 Task: Open Card Employee Handbook Review in Board Knowledge Management Techniques to Workspace E-commerce Solutions and add a team member Softage.4@softage.net, a label Red, a checklist Skateboarding, an attachment from your google drive, a color Red and finally, add a card description 'Plan and execute company team-building retreat with a focus on personal growth' and a comment 'This task requires us to be detail-oriented and meticulous, ensuring that we do not overlook anything important.'. Add a start date 'Jan 04, 1900' with a due date 'Jan 11, 1900'
Action: Key pressed <Key.shift>SOFTAGE.4<Key.shift>@SOFTAGE.NET<Key.enter>
Screenshot: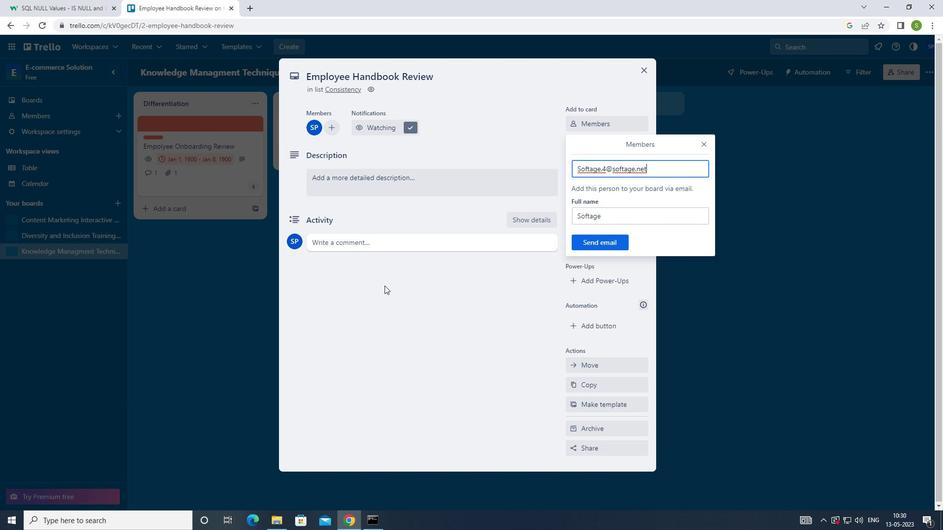 
Action: Mouse moved to (706, 146)
Screenshot: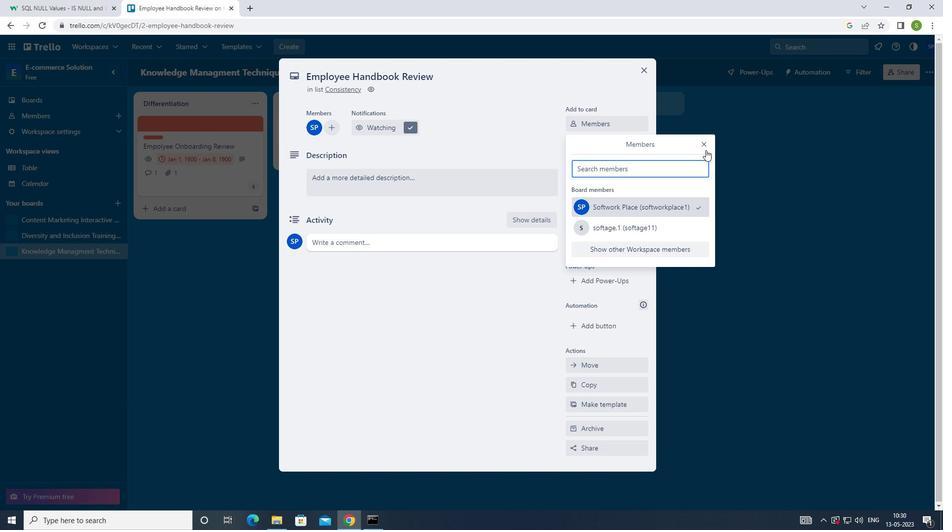 
Action: Mouse pressed left at (706, 146)
Screenshot: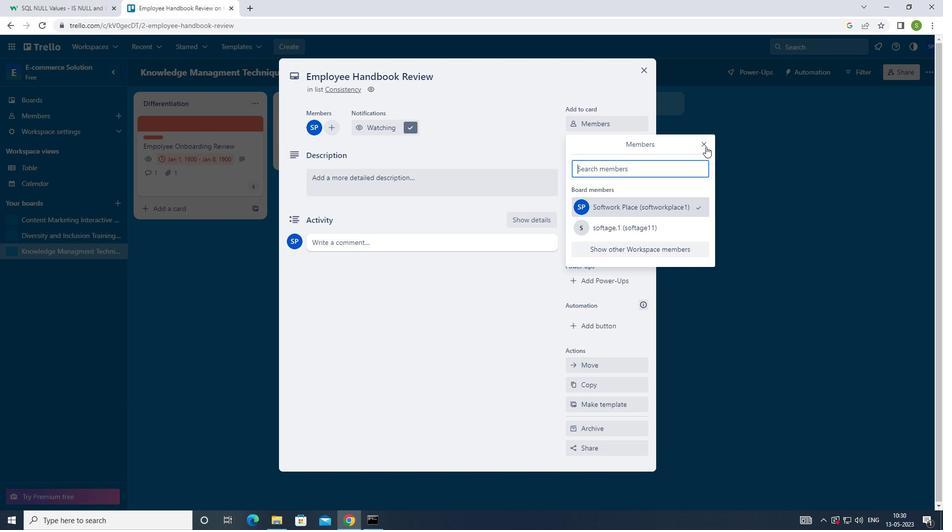 
Action: Mouse moved to (614, 143)
Screenshot: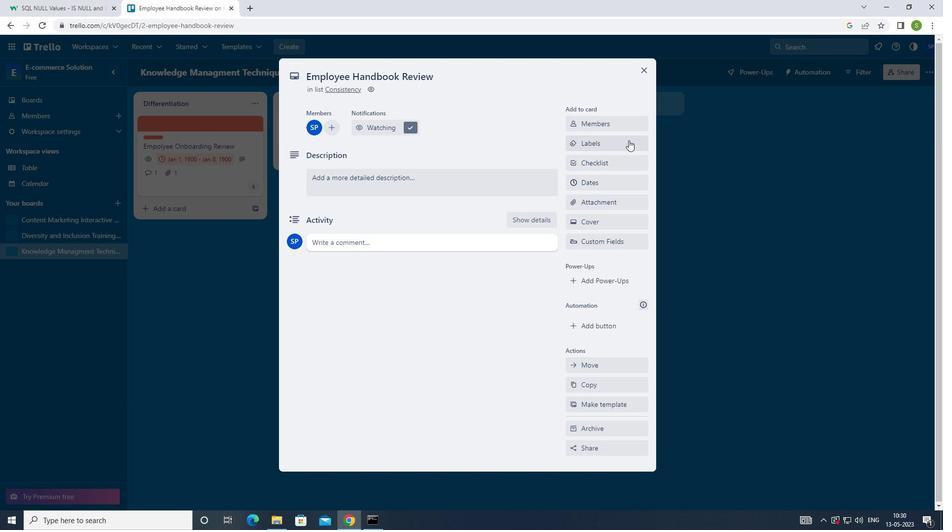 
Action: Mouse pressed left at (614, 143)
Screenshot: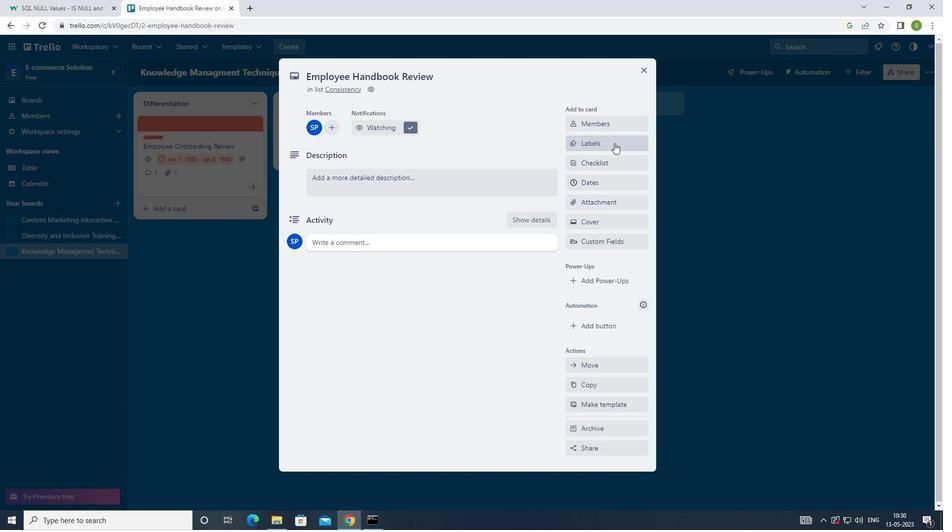 
Action: Mouse moved to (573, 277)
Screenshot: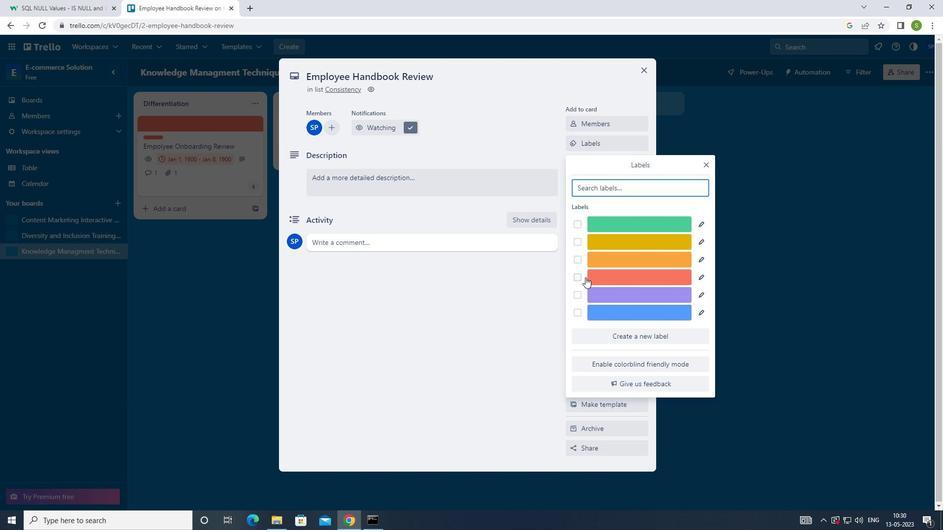 
Action: Mouse pressed left at (573, 277)
Screenshot: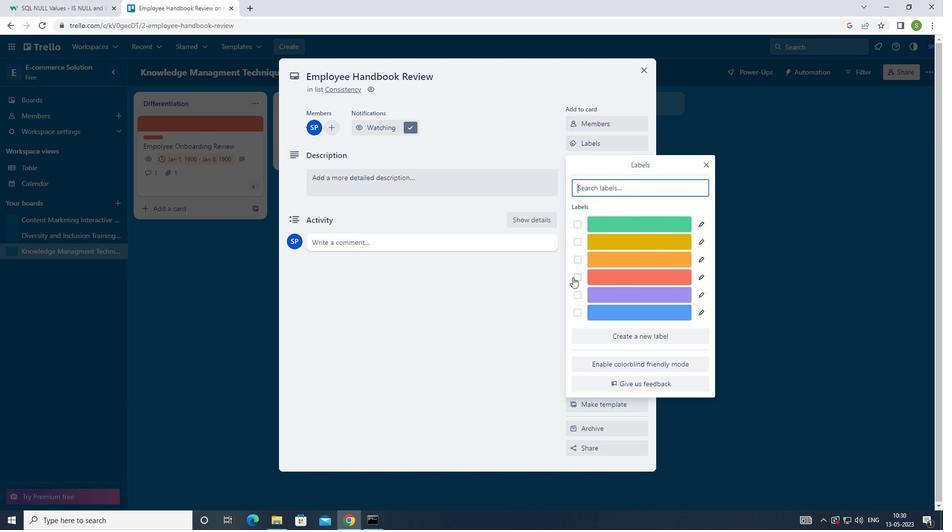 
Action: Mouse moved to (710, 163)
Screenshot: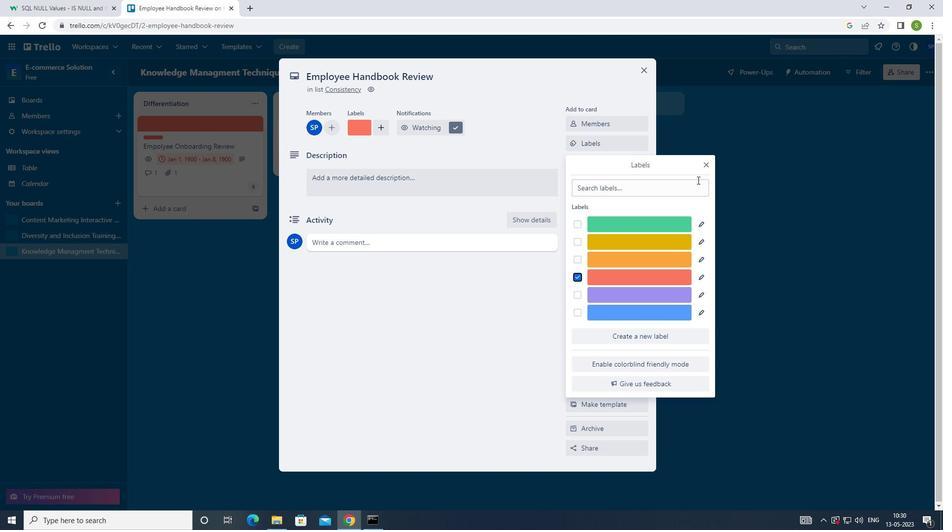 
Action: Mouse pressed left at (710, 163)
Screenshot: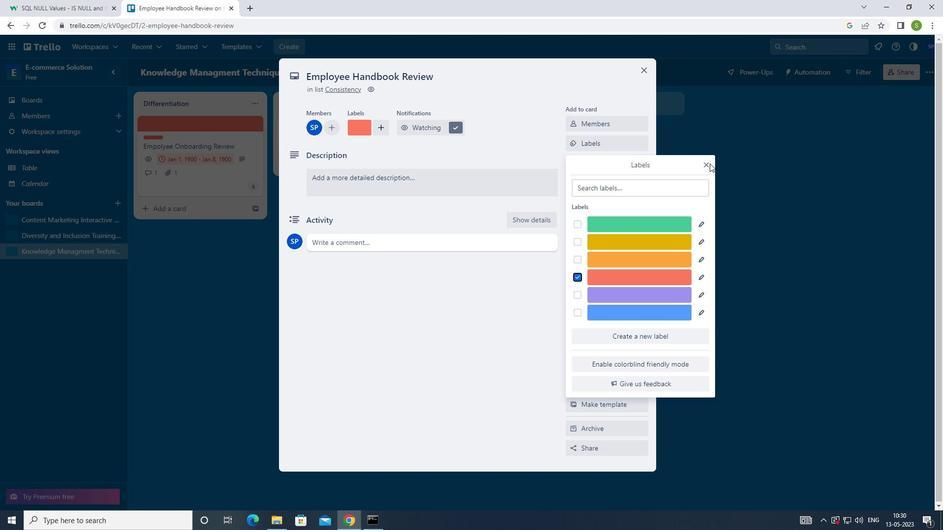 
Action: Mouse moved to (704, 166)
Screenshot: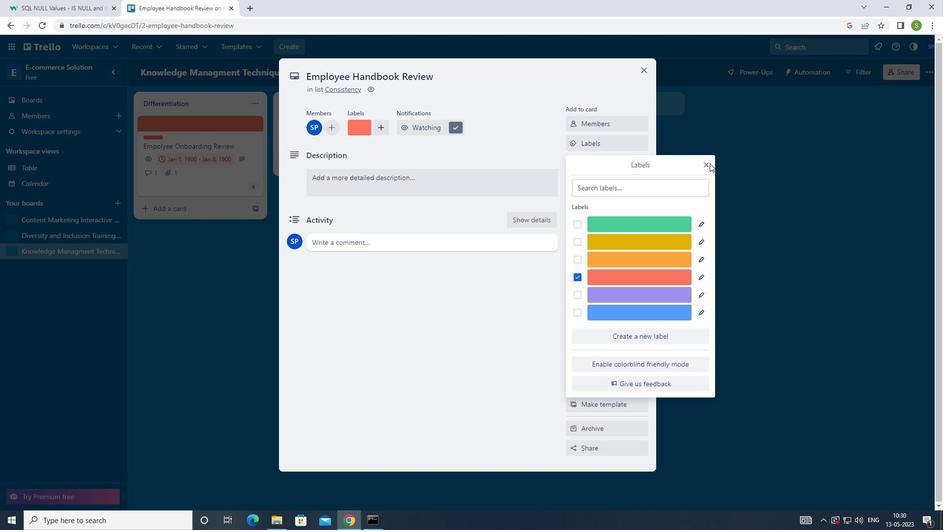 
Action: Mouse pressed left at (704, 166)
Screenshot: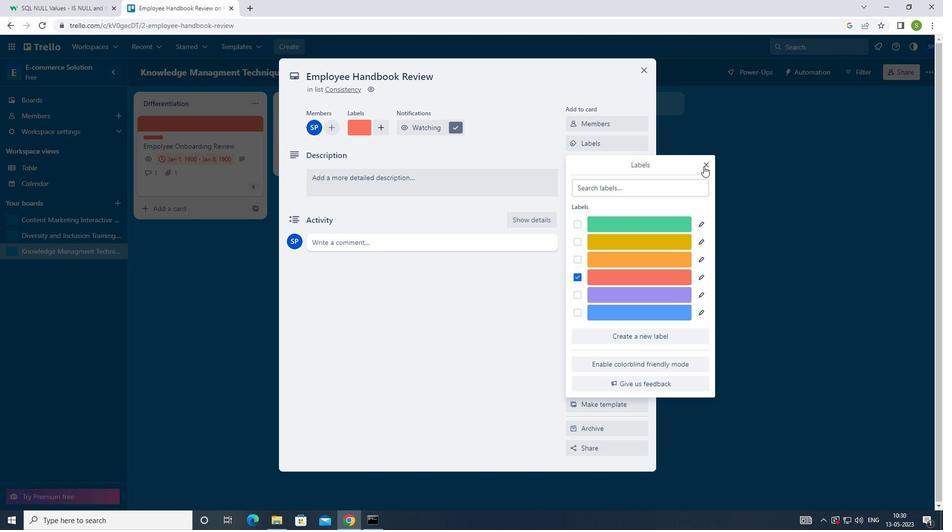 
Action: Mouse moved to (605, 162)
Screenshot: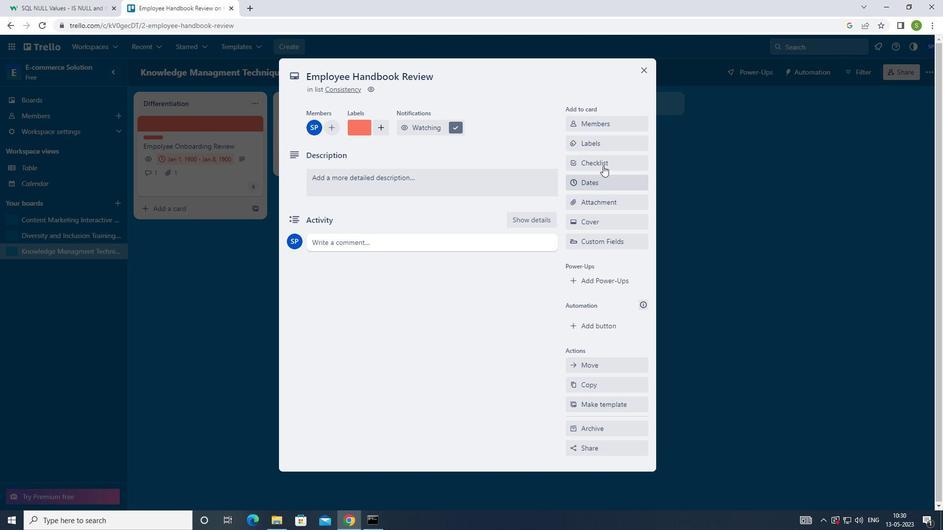
Action: Mouse pressed left at (605, 162)
Screenshot: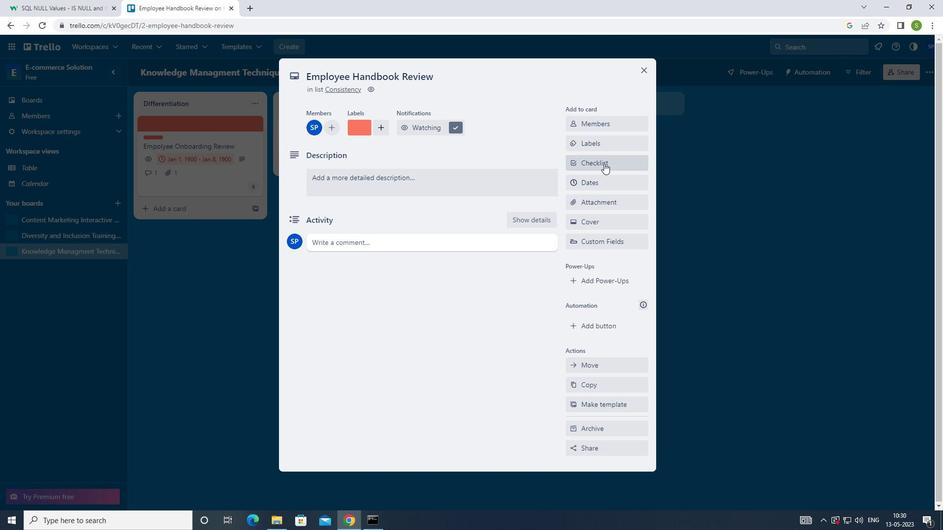 
Action: Mouse moved to (643, 166)
Screenshot: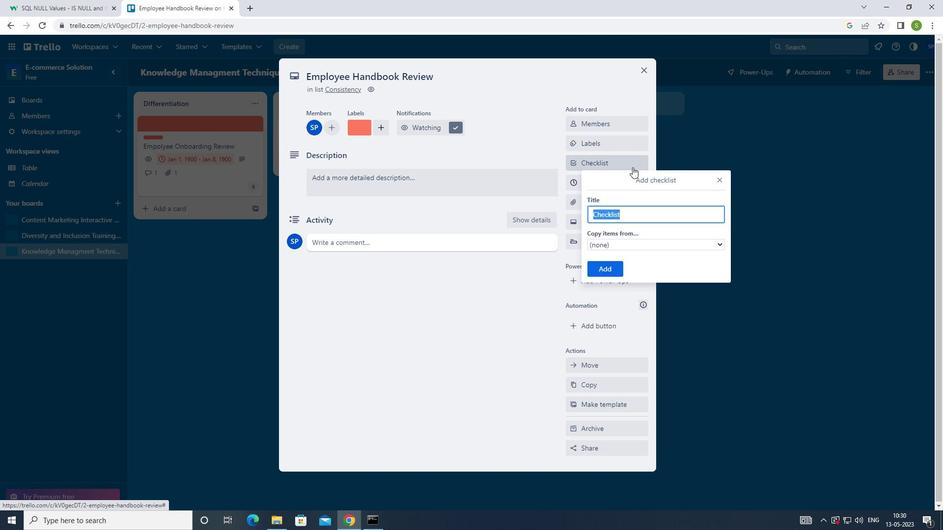 
Action: Key pressed <Key.shift>S
Screenshot: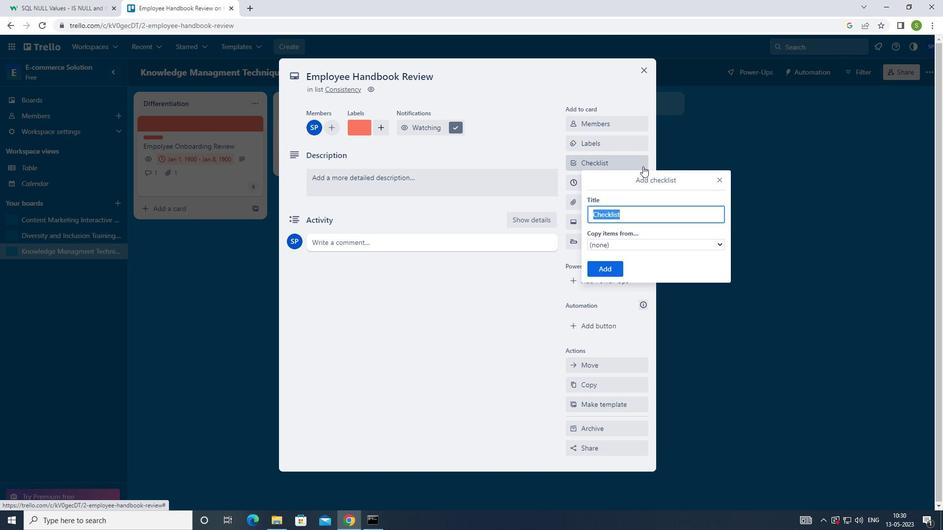 
Action: Mouse moved to (666, 271)
Screenshot: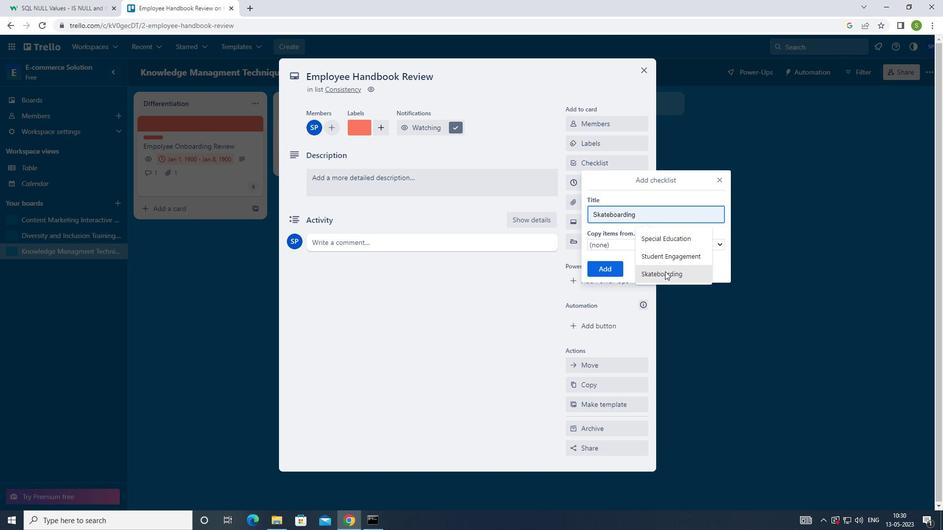 
Action: Mouse pressed left at (666, 271)
Screenshot: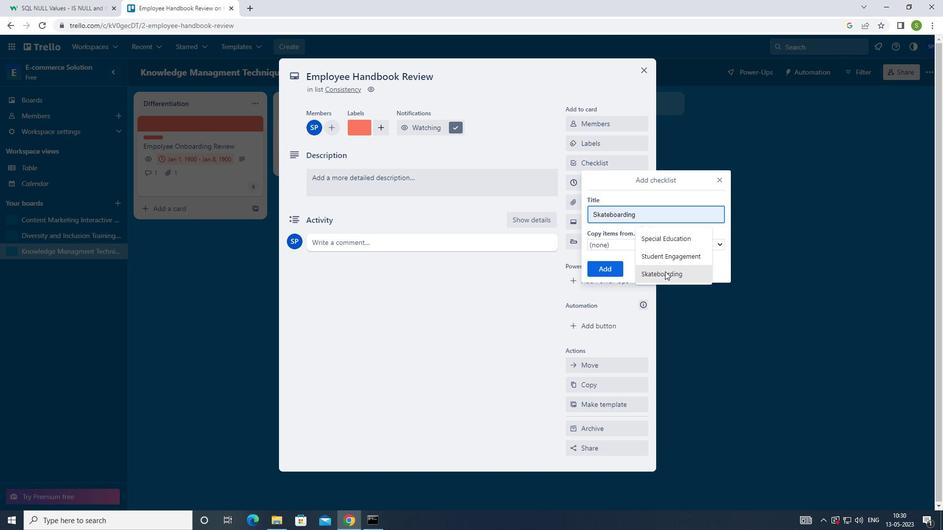 
Action: Mouse moved to (616, 269)
Screenshot: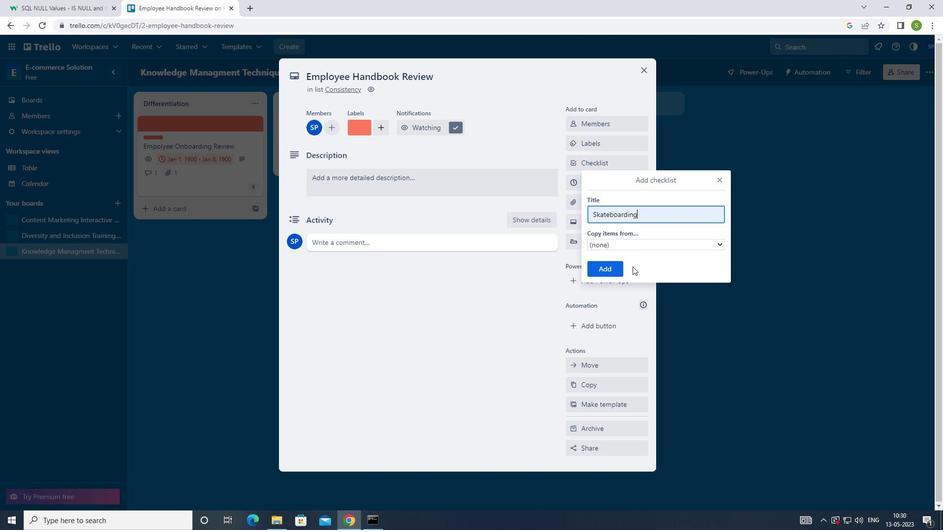 
Action: Mouse pressed left at (616, 269)
Screenshot: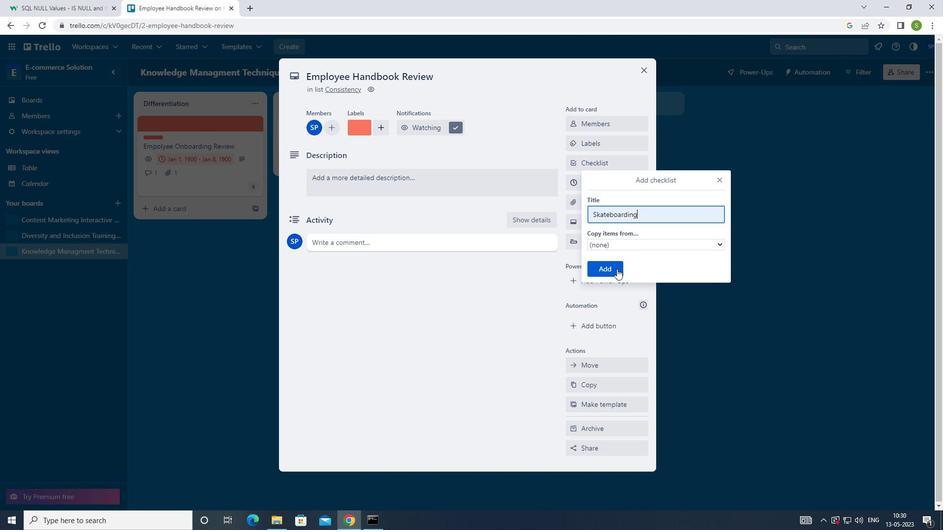 
Action: Mouse moved to (604, 203)
Screenshot: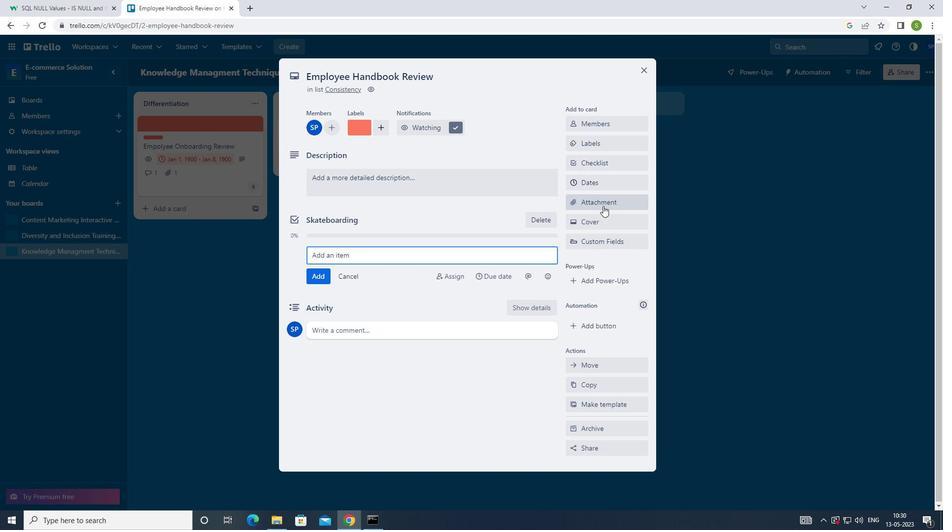 
Action: Mouse pressed left at (604, 203)
Screenshot: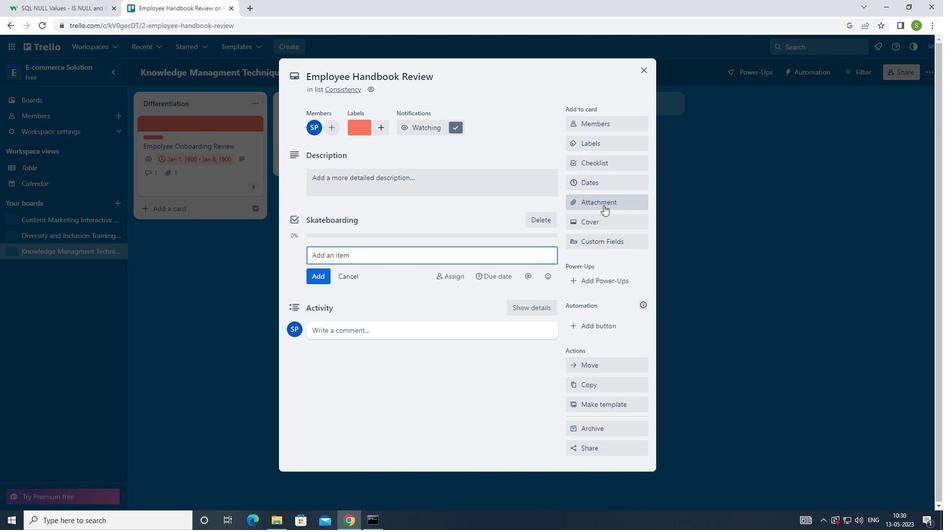 
Action: Mouse moved to (595, 275)
Screenshot: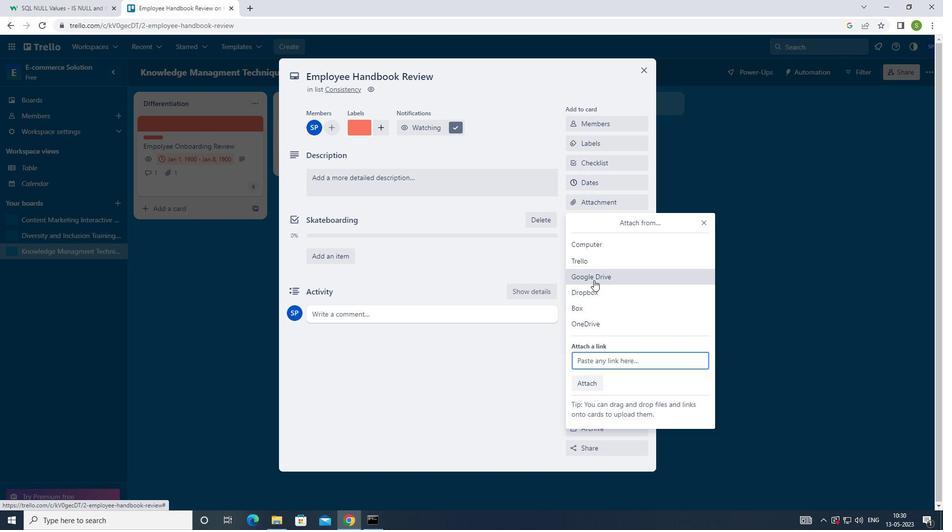 
Action: Mouse pressed left at (595, 275)
Screenshot: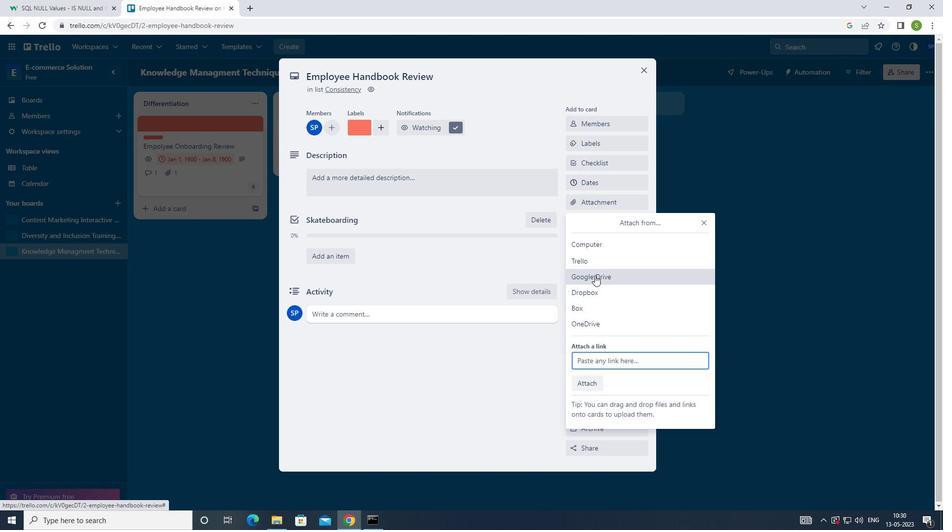 
Action: Mouse moved to (306, 262)
Screenshot: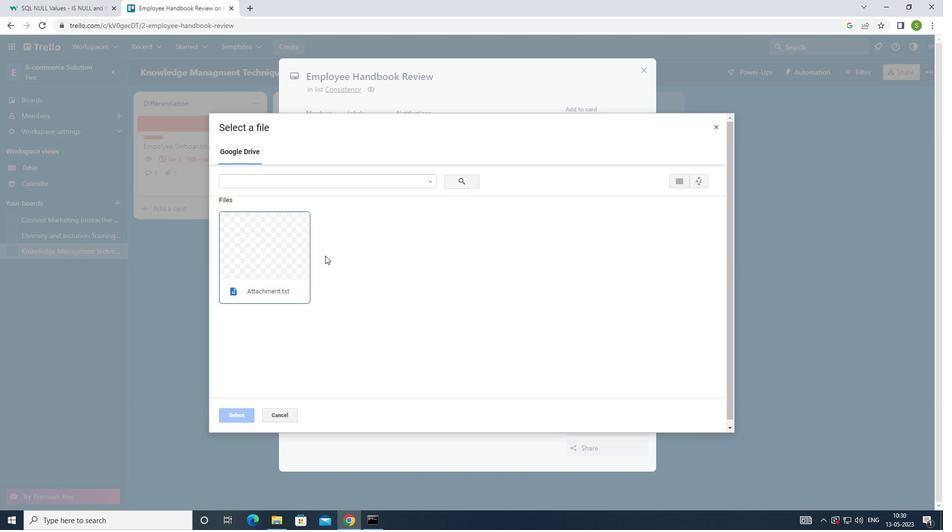 
Action: Mouse pressed left at (306, 262)
Screenshot: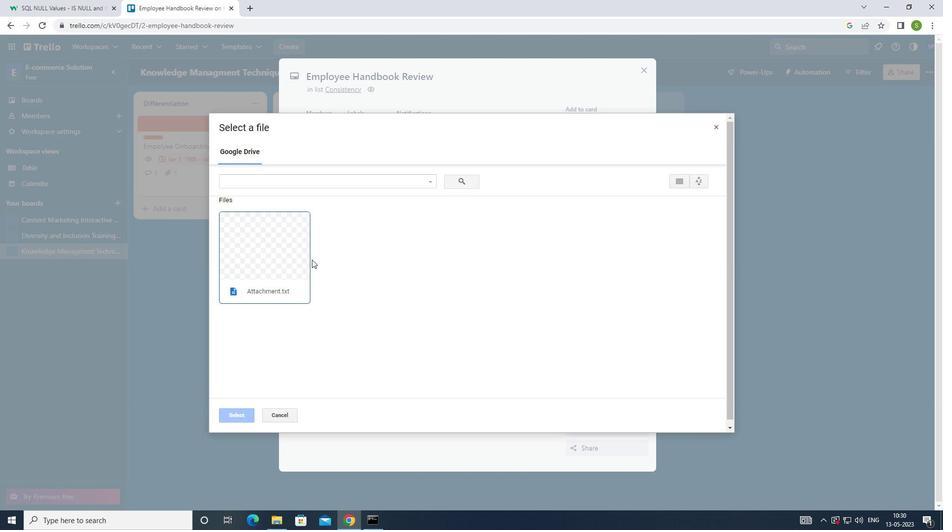 
Action: Mouse moved to (241, 418)
Screenshot: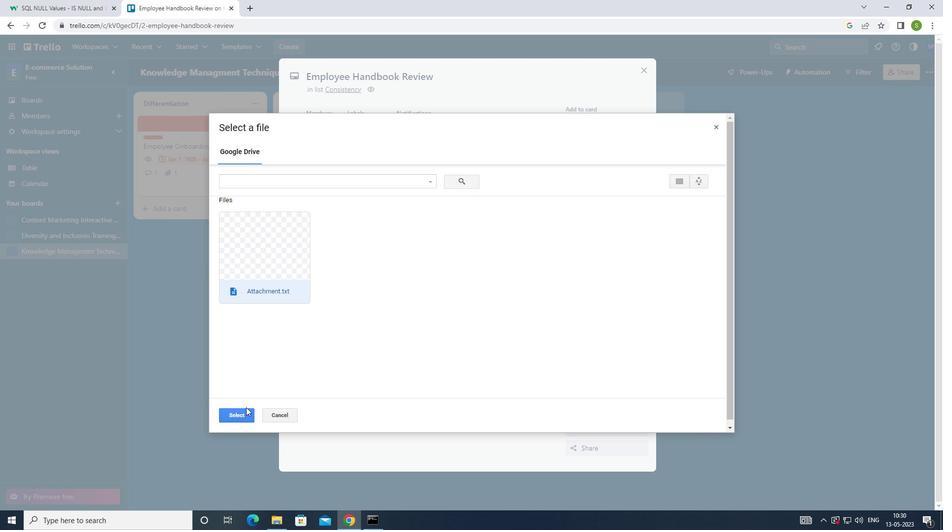 
Action: Mouse pressed left at (241, 418)
Screenshot: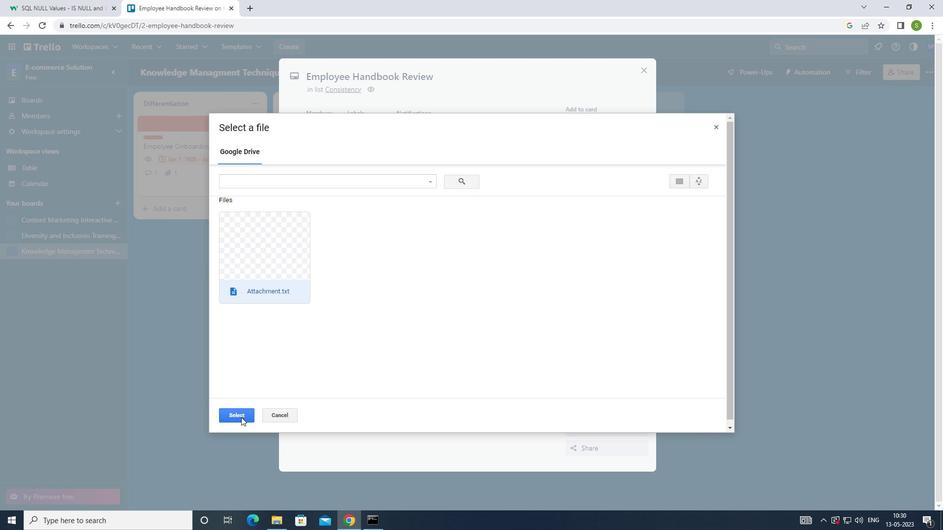 
Action: Mouse moved to (601, 219)
Screenshot: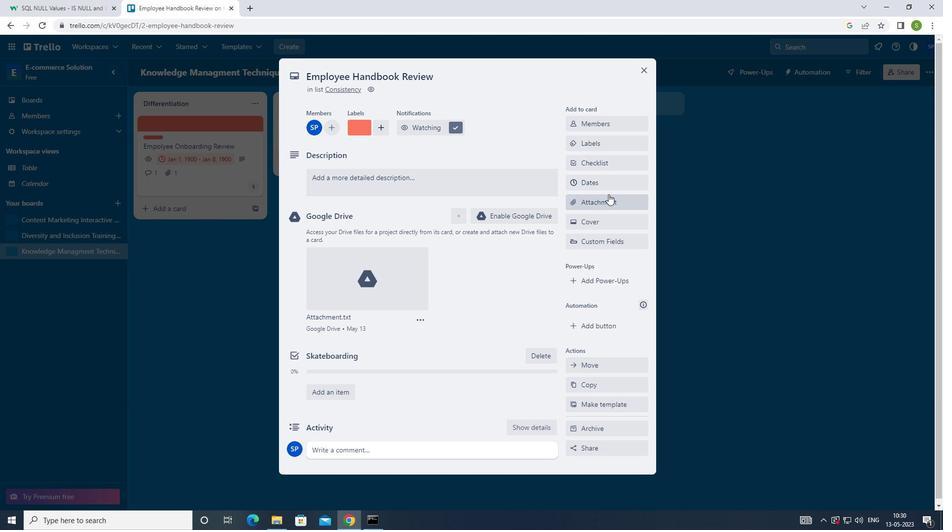 
Action: Mouse pressed left at (601, 219)
Screenshot: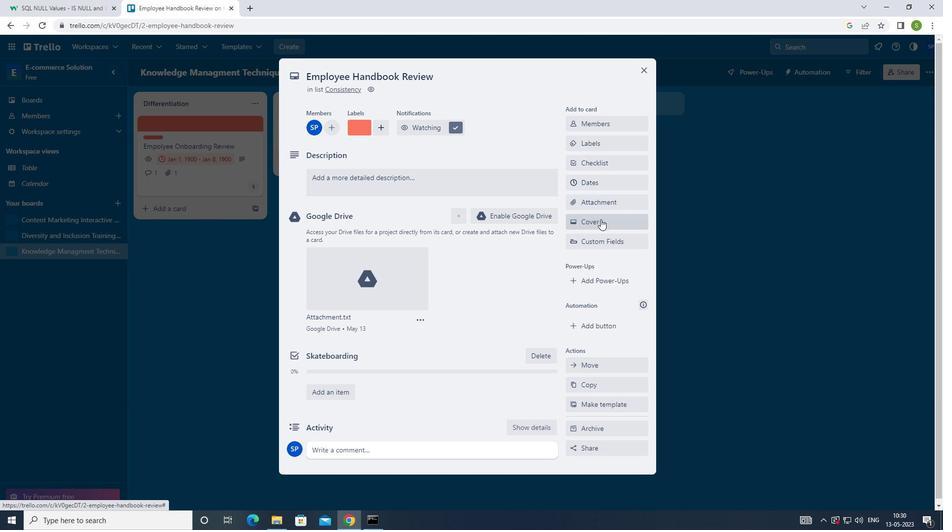
Action: Mouse moved to (669, 312)
Screenshot: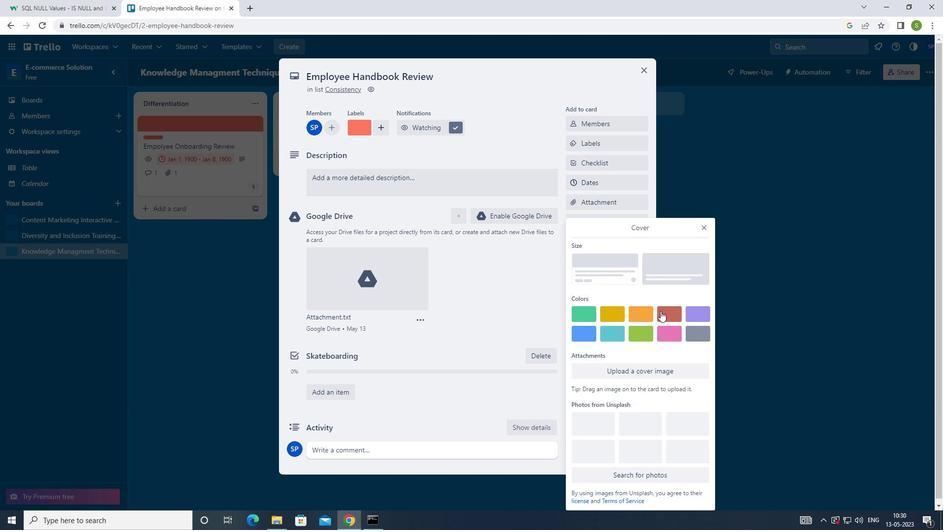 
Action: Mouse pressed left at (669, 312)
Screenshot: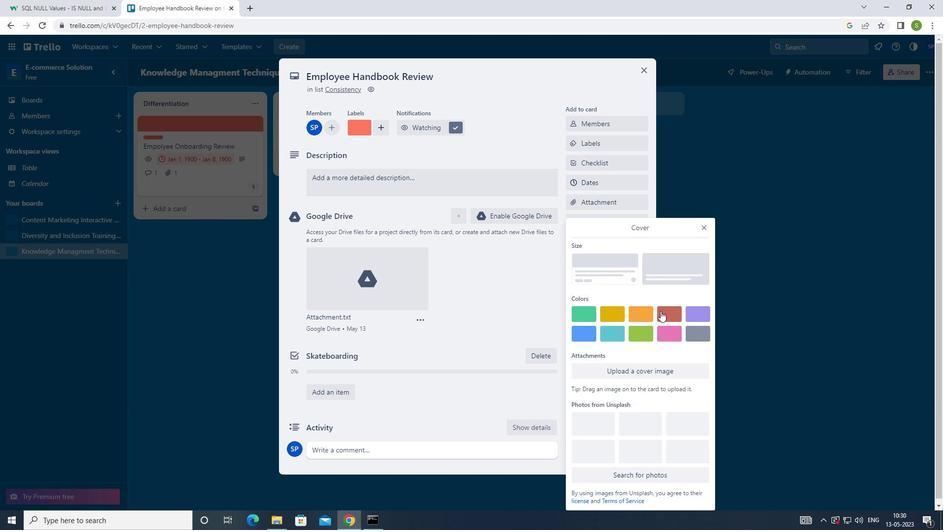 
Action: Mouse moved to (705, 210)
Screenshot: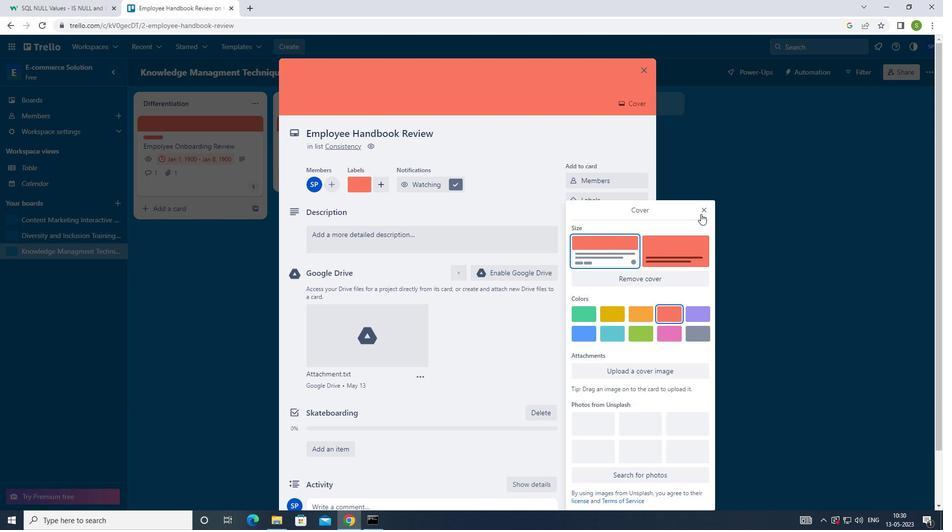 
Action: Mouse pressed left at (705, 210)
Screenshot: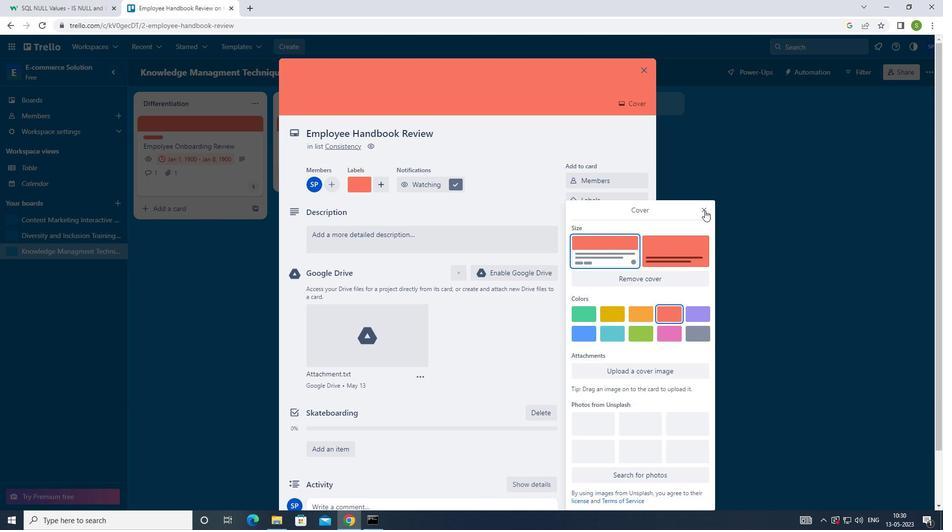 
Action: Mouse moved to (480, 237)
Screenshot: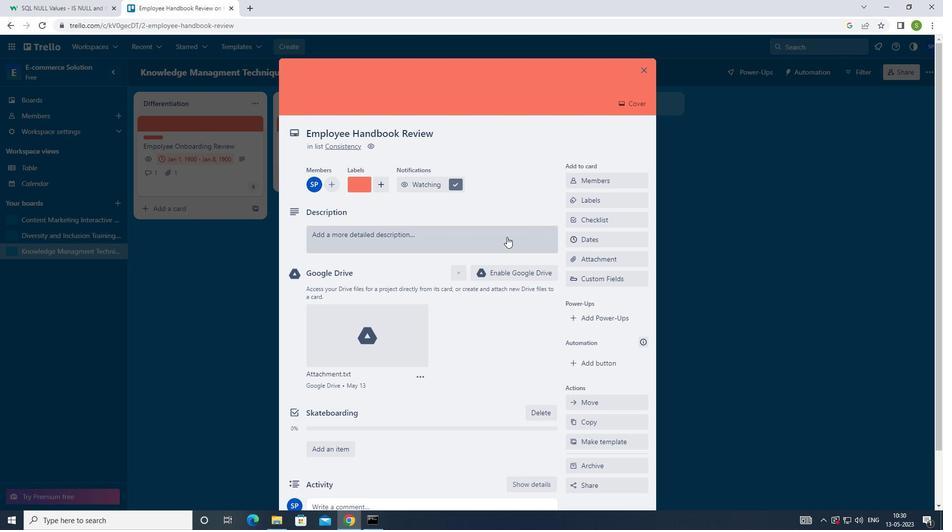 
Action: Mouse pressed left at (480, 237)
Screenshot: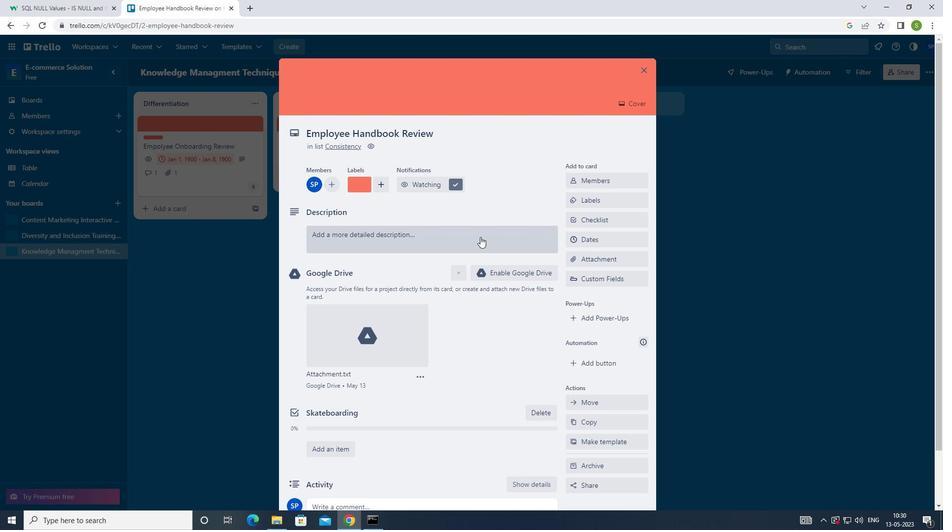 
Action: Mouse moved to (572, 162)
Screenshot: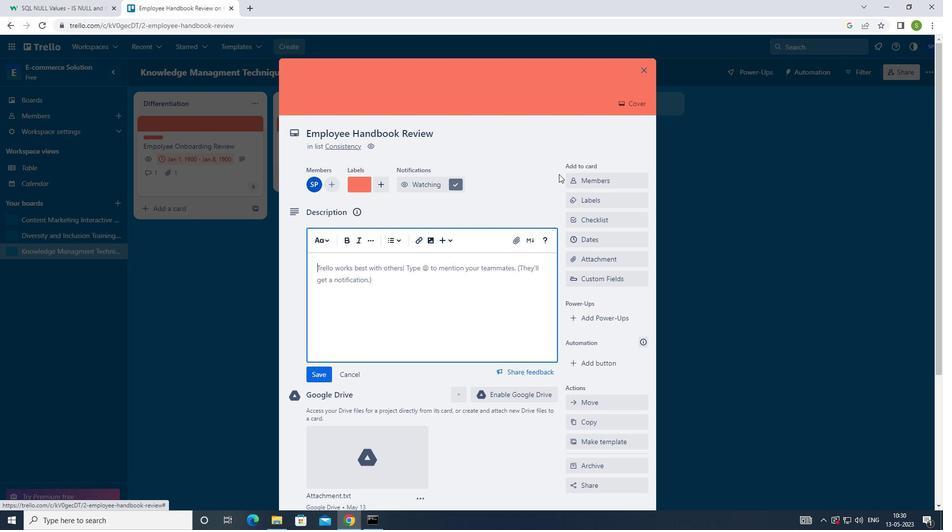 
Action: Key pressed <Key.shift_r>PLAN<Key.space>AND<Key.space>EXECUTE<Key.space>V<Key.backspace>COMPANY<Key.space>TEAM-BUILDING<Key.space>RETREAT<Key.space>WITH<Key.space>A<Key.space>FOCUS<Key.space>ON<Key.space>PERSONAL<Key.space>GROWTH
Screenshot: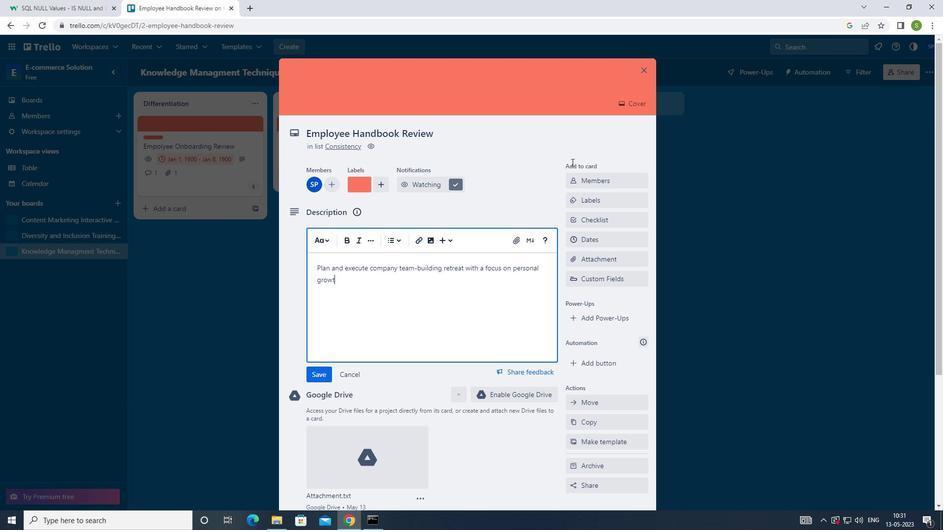 
Action: Mouse moved to (311, 378)
Screenshot: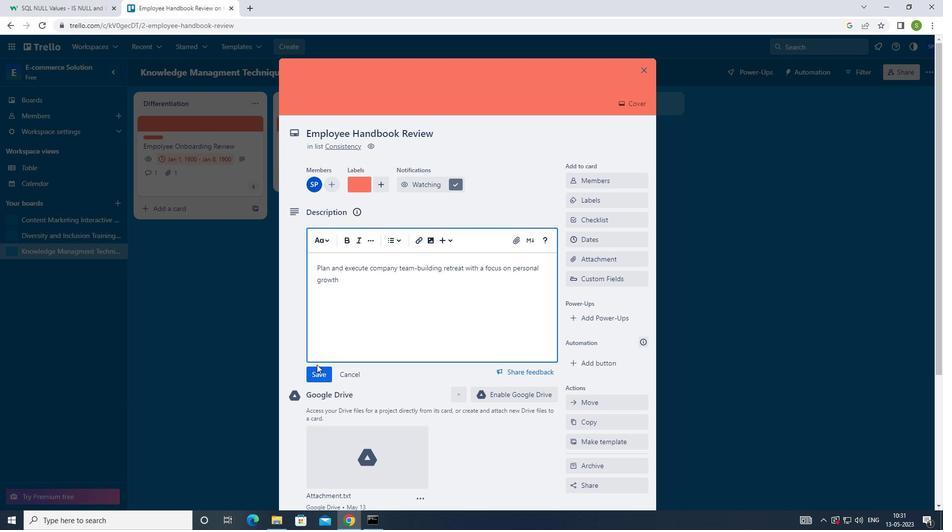 
Action: Mouse pressed left at (311, 378)
Screenshot: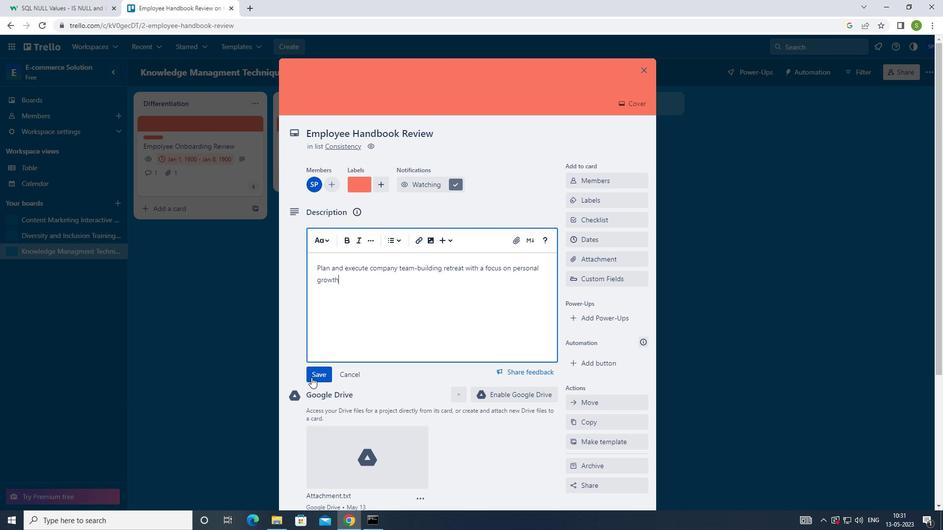 
Action: Mouse moved to (479, 254)
Screenshot: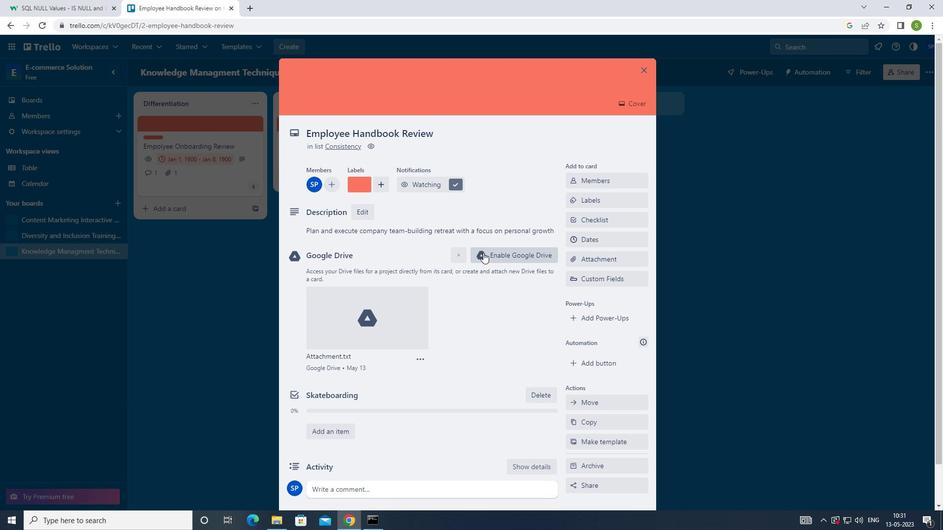 
Action: Mouse scrolled (479, 254) with delta (0, 0)
Screenshot: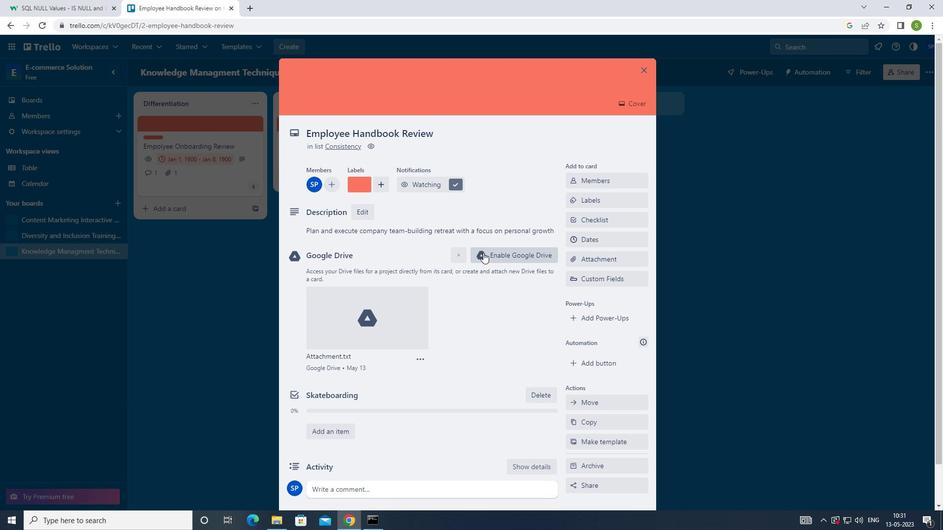 
Action: Mouse moved to (467, 261)
Screenshot: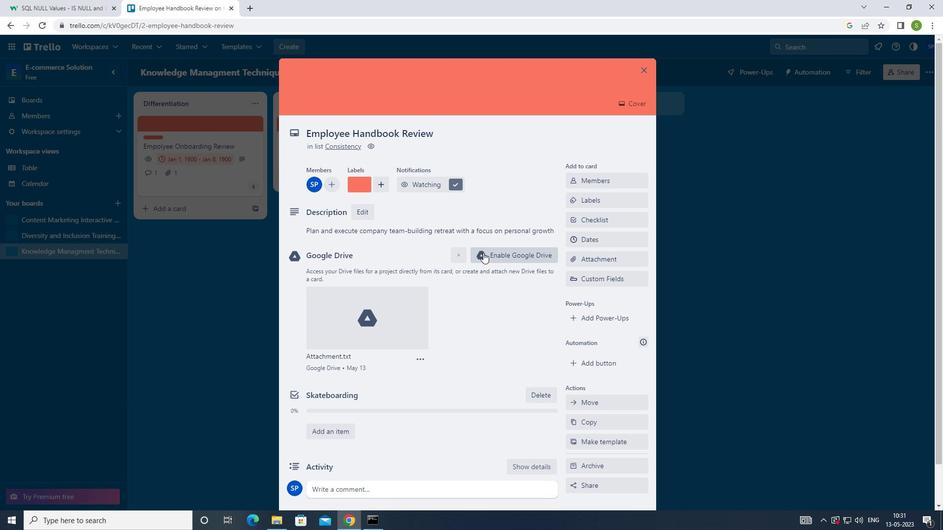
Action: Mouse scrolled (467, 261) with delta (0, 0)
Screenshot: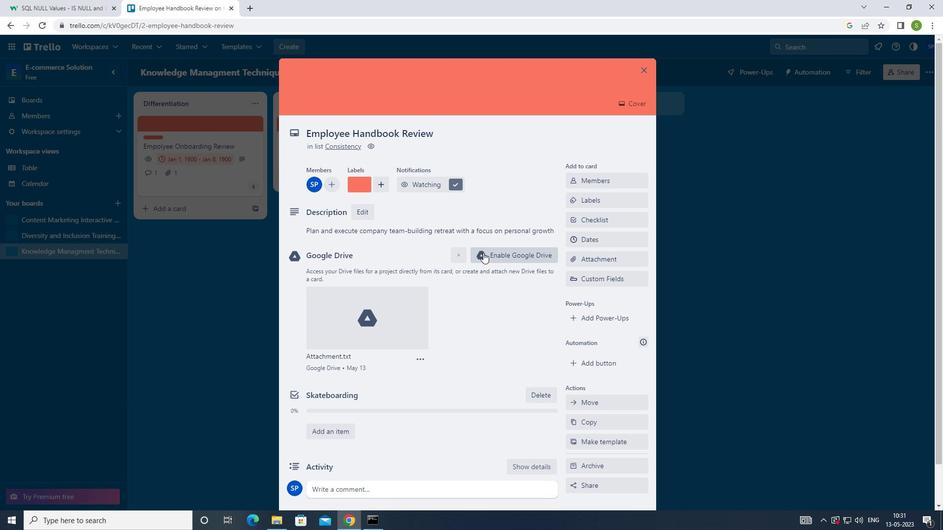 
Action: Mouse moved to (461, 263)
Screenshot: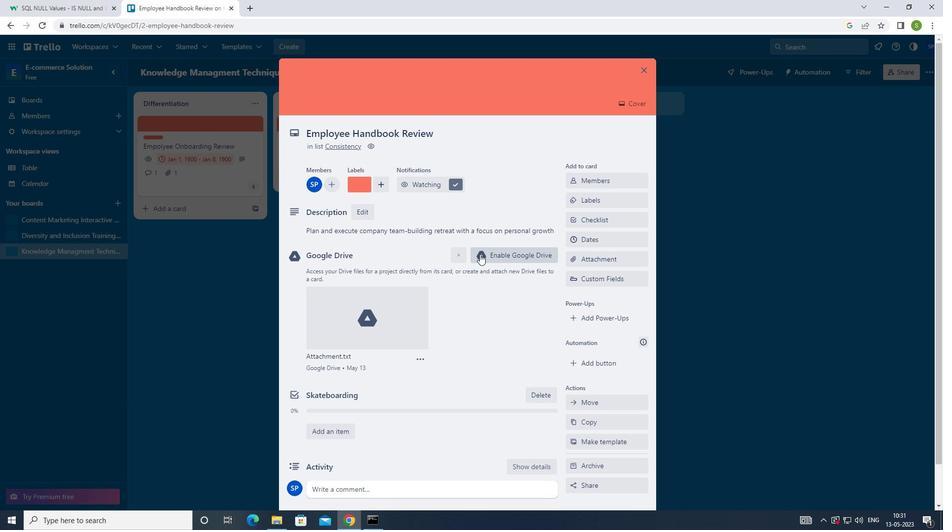 
Action: Mouse scrolled (461, 262) with delta (0, 0)
Screenshot: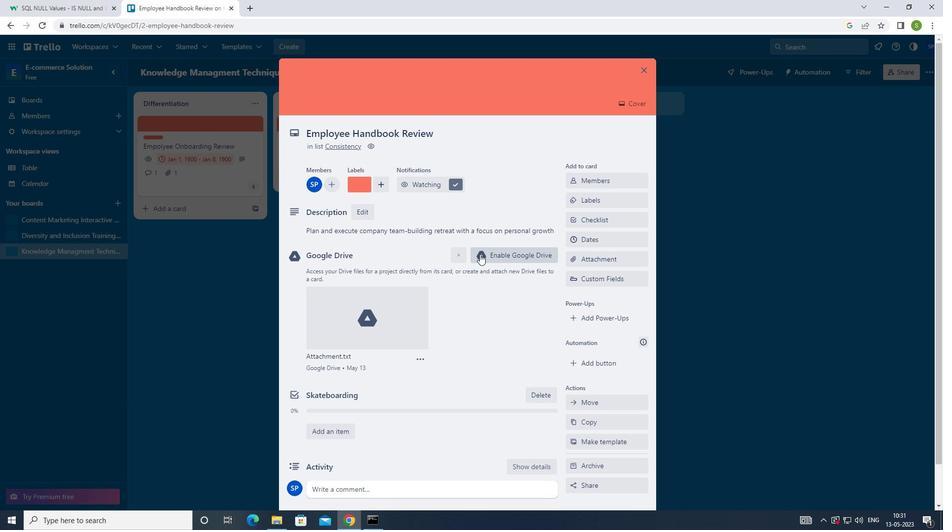 
Action: Mouse moved to (459, 263)
Screenshot: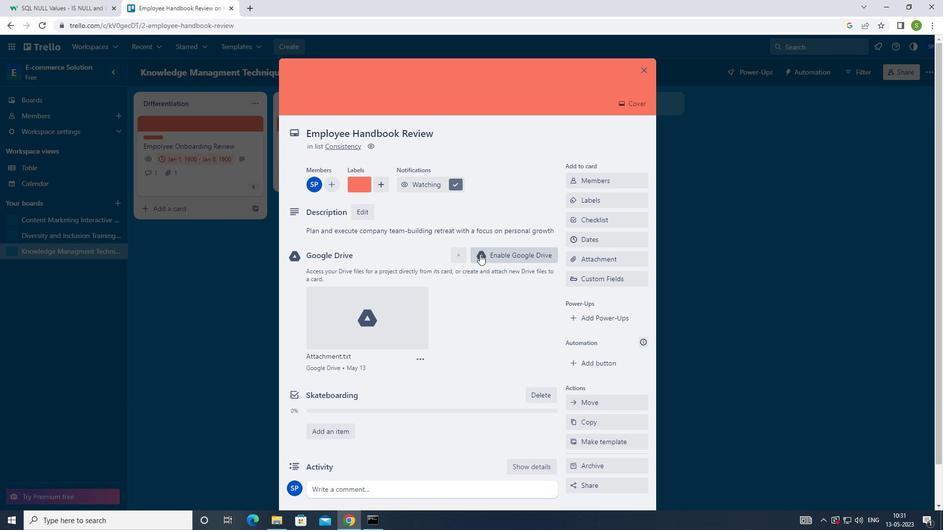 
Action: Mouse scrolled (459, 263) with delta (0, 0)
Screenshot: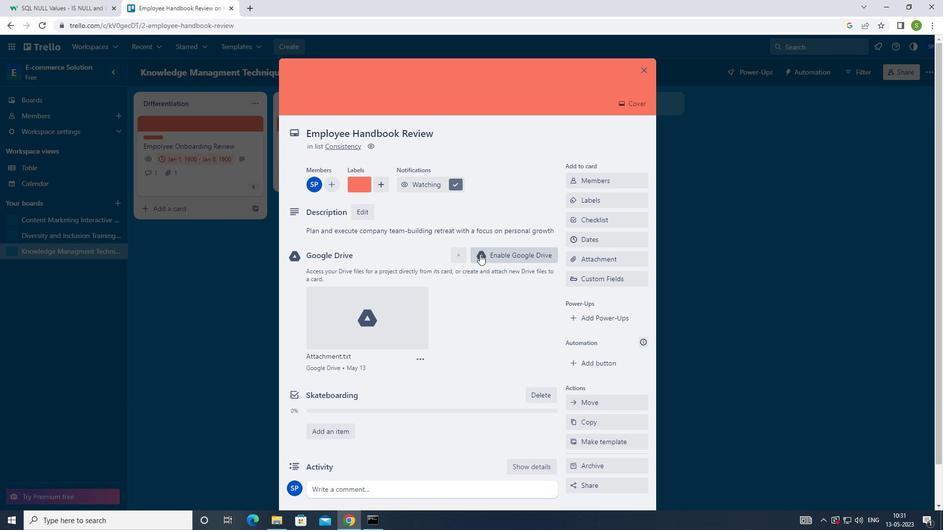 
Action: Mouse moved to (459, 261)
Screenshot: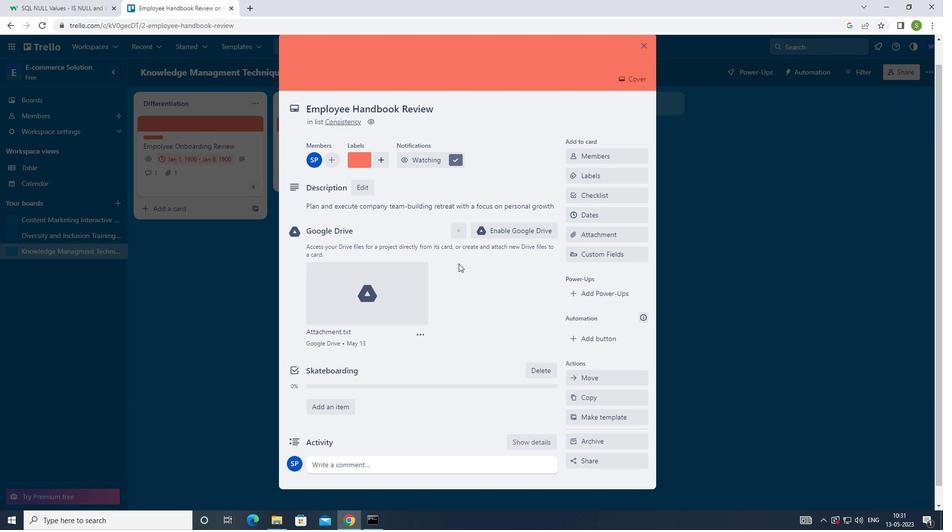 
Action: Mouse scrolled (459, 260) with delta (0, 0)
Screenshot: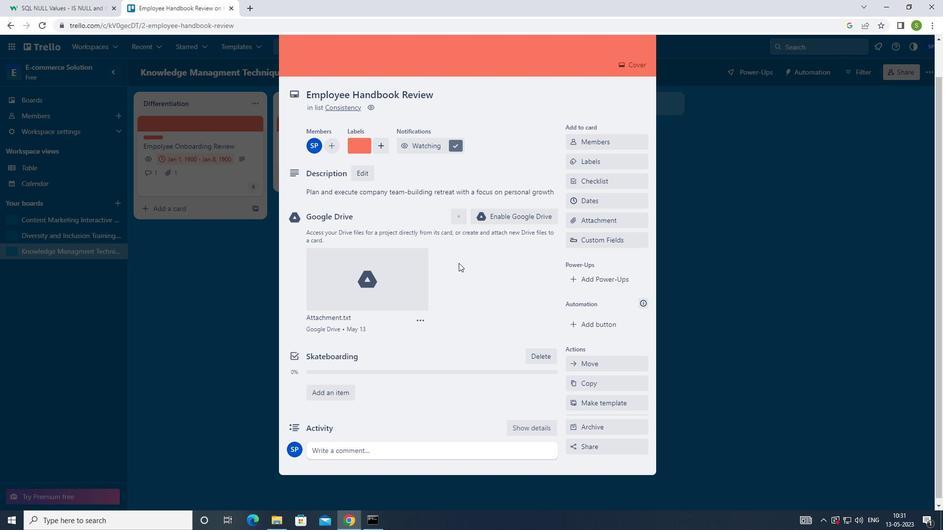 
Action: Mouse scrolled (459, 260) with delta (0, 0)
Screenshot: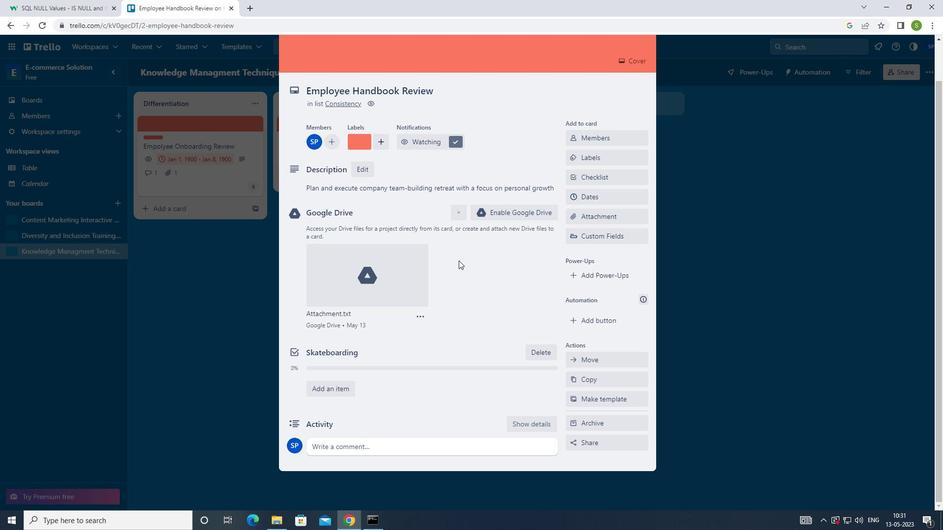 
Action: Mouse scrolled (459, 260) with delta (0, 0)
Screenshot: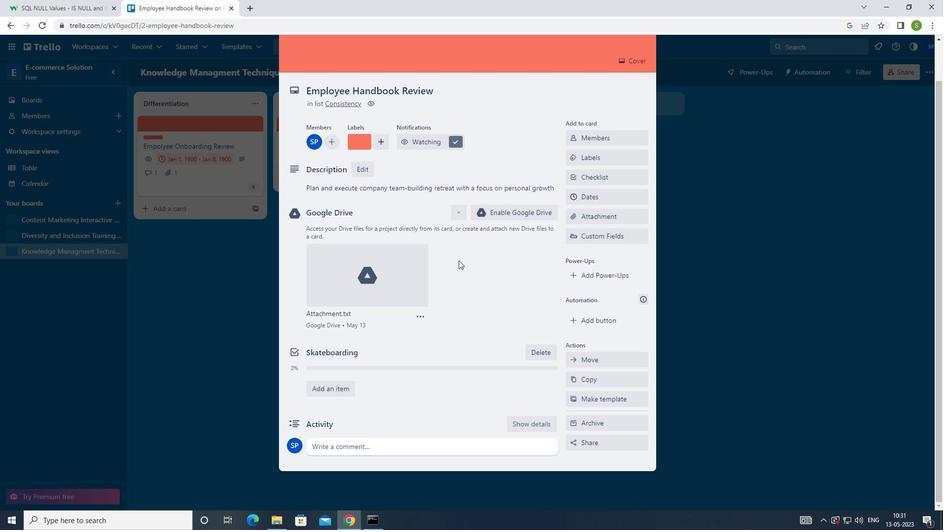 
Action: Mouse moved to (404, 445)
Screenshot: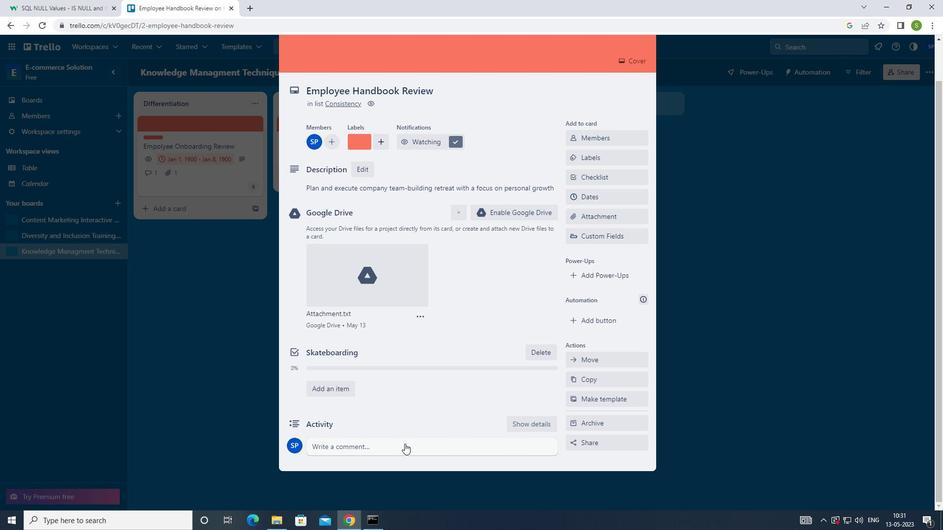 
Action: Mouse pressed left at (404, 445)
Screenshot: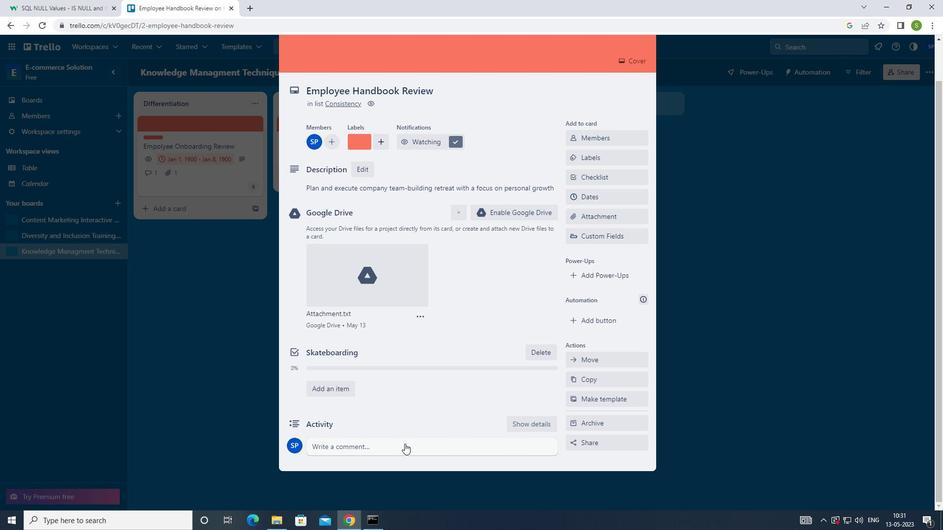 
Action: Mouse moved to (492, 265)
Screenshot: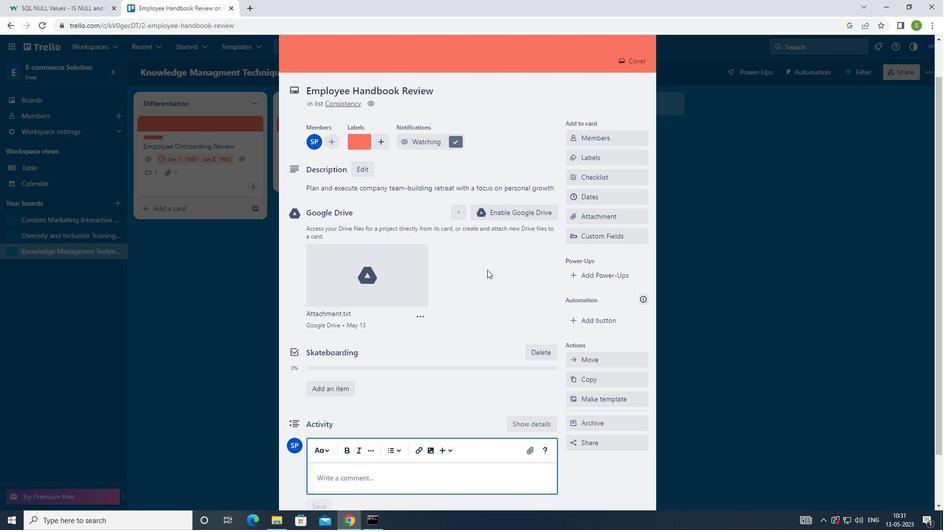 
Action: Key pressed <Key.shift>THIS<Key.space>TASK<Key.space>REQUIRE<Key.space>US<Key.space>TO<Key.space>BE<Key.space>DETAIL-ORIENTED<Key.space>AND<Key.space>METICULOUS<Key.space>ENSURING<Key.space>THAT<Key.space>WE<Key.space>DO<Key.space>NOT<Key.space>OVERLOOK<Key.space>ANYTHING<Key.space>IMPORTANT
Screenshot: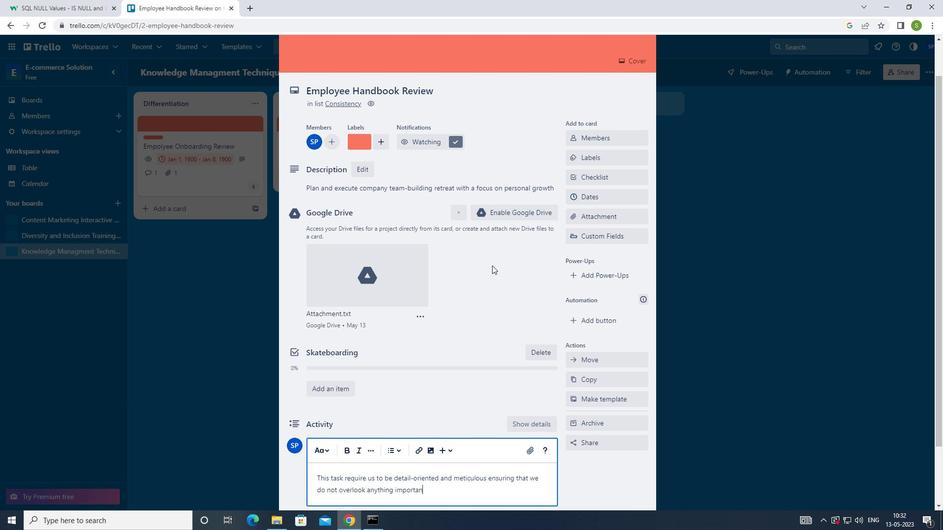 
Action: Mouse moved to (477, 247)
Screenshot: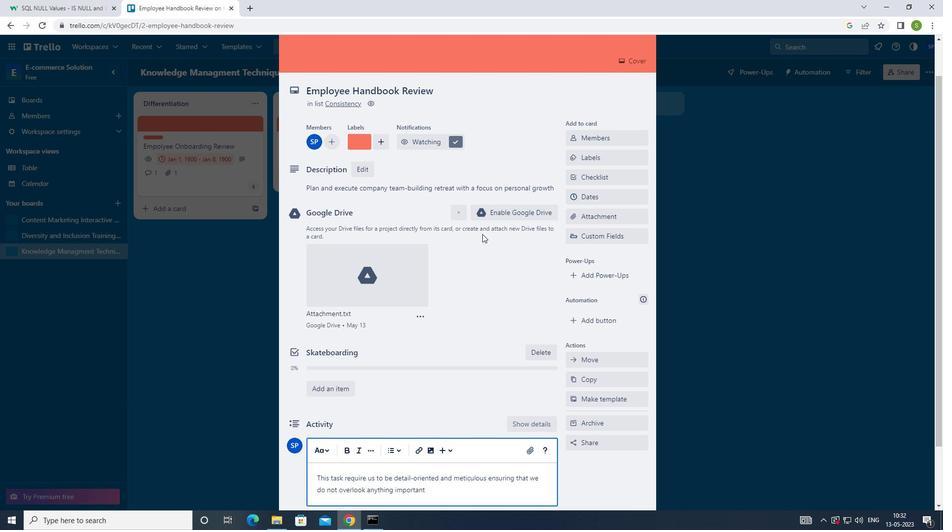 
Action: Mouse scrolled (477, 246) with delta (0, 0)
Screenshot: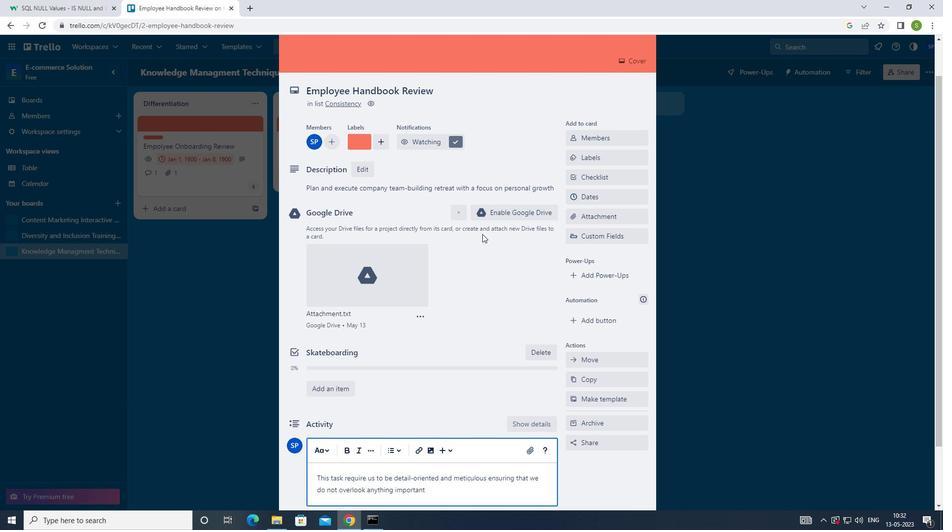
Action: Mouse moved to (473, 266)
Screenshot: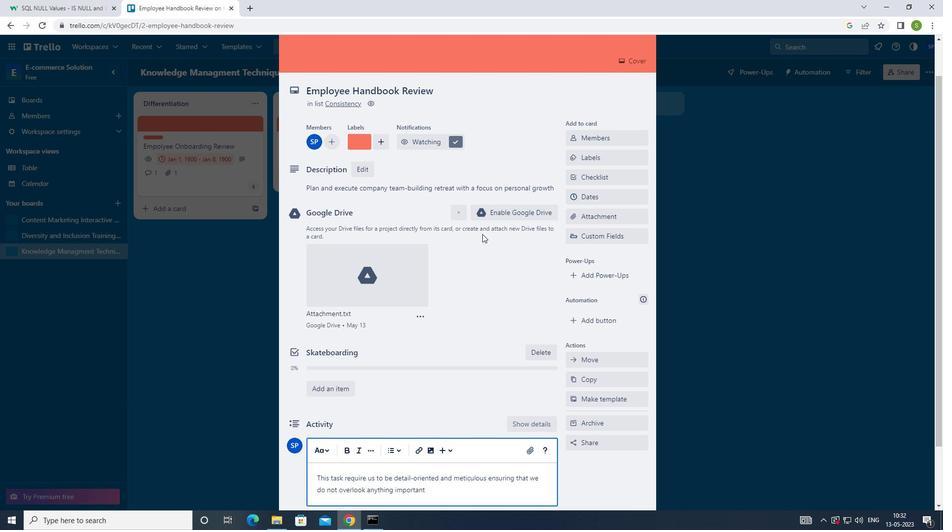 
Action: Mouse scrolled (473, 265) with delta (0, 0)
Screenshot: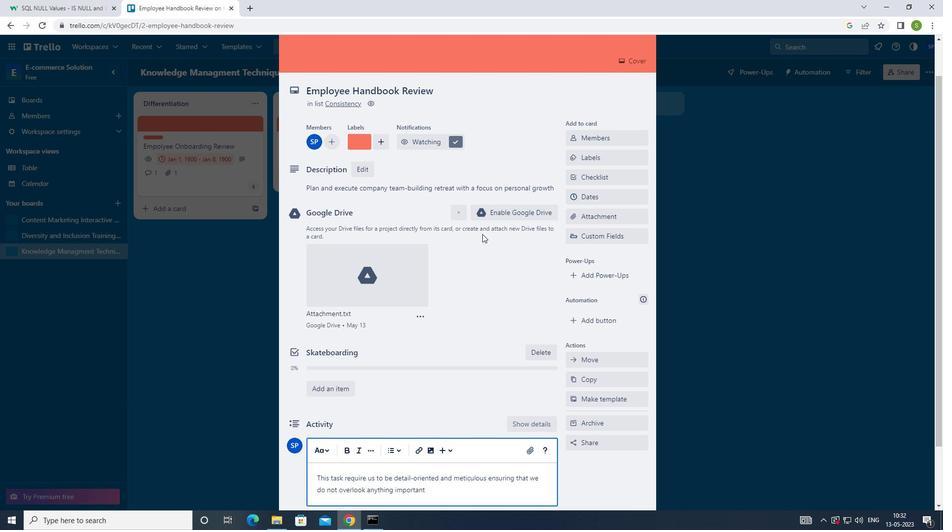 
Action: Mouse moved to (473, 277)
Screenshot: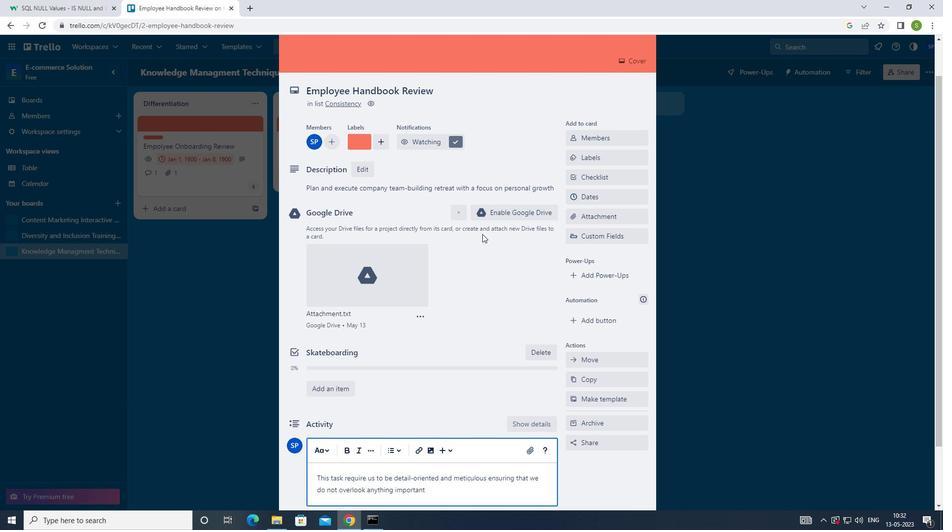 
Action: Mouse scrolled (473, 277) with delta (0, 0)
Screenshot: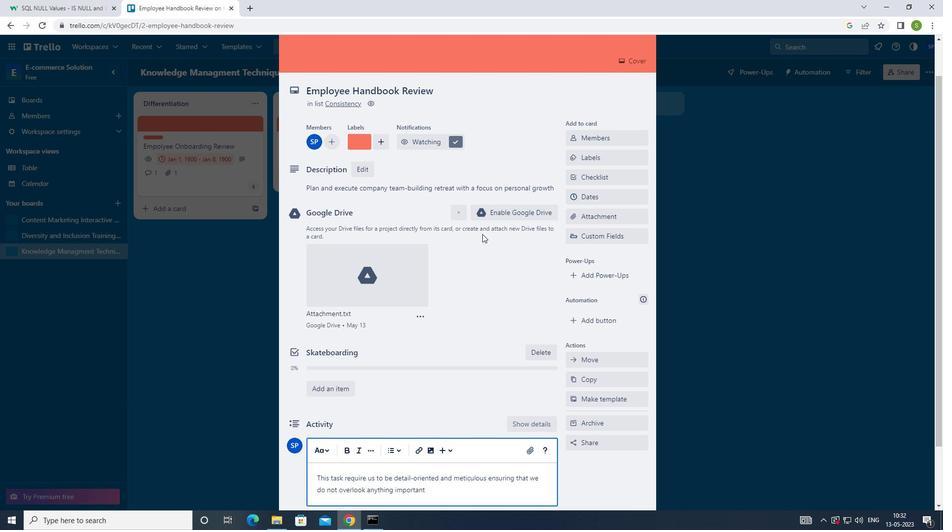 
Action: Mouse moved to (473, 289)
Screenshot: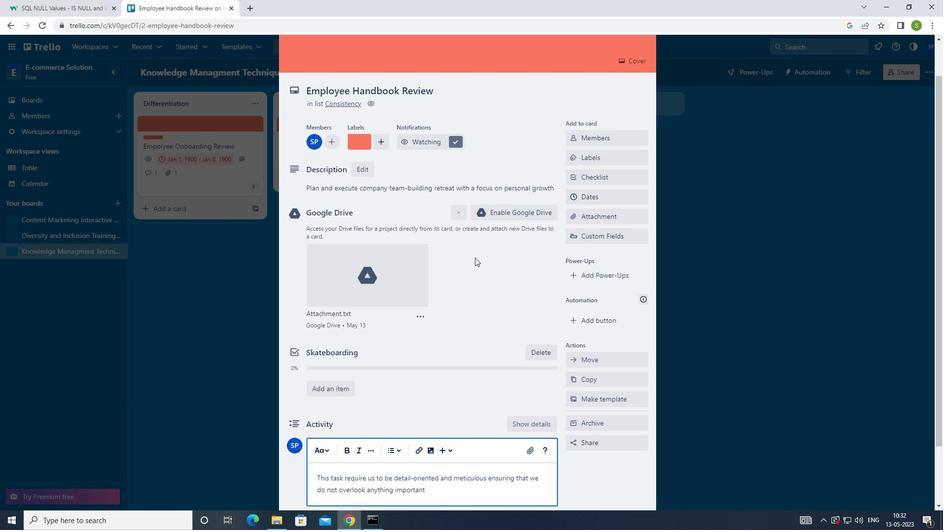 
Action: Mouse scrolled (473, 289) with delta (0, 0)
Screenshot: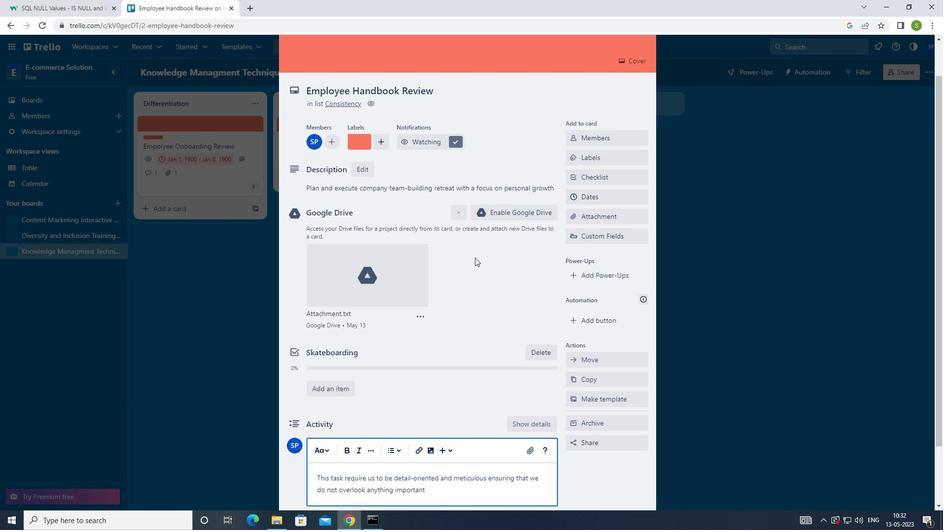 
Action: Mouse moved to (324, 446)
Screenshot: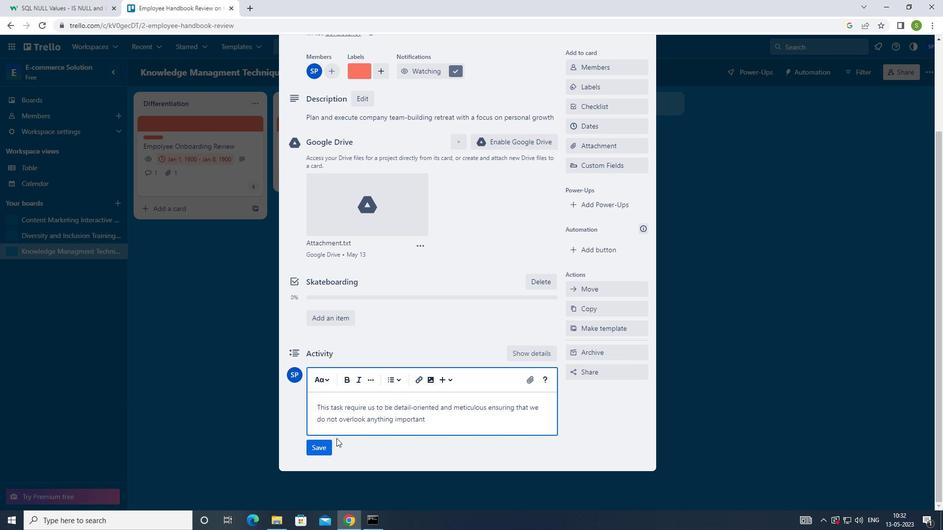 
Action: Mouse pressed left at (324, 446)
Screenshot: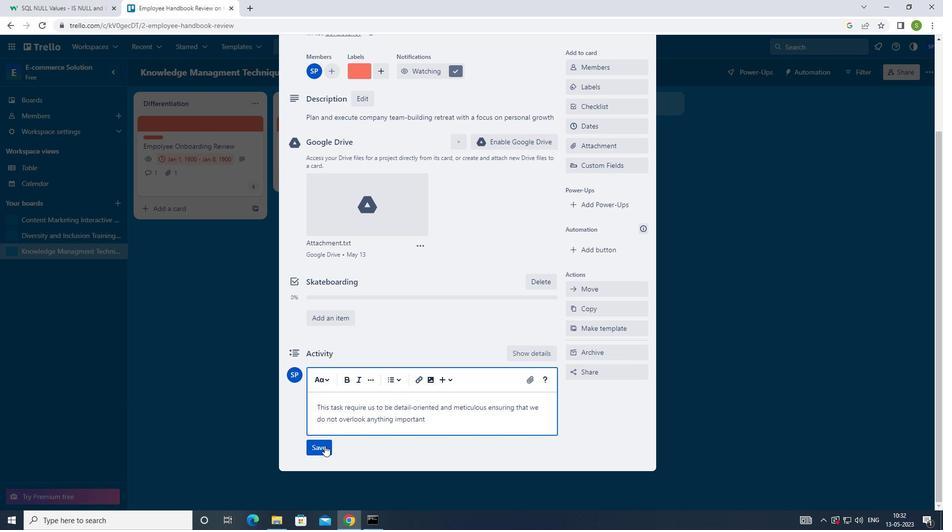 
Action: Mouse moved to (609, 126)
Screenshot: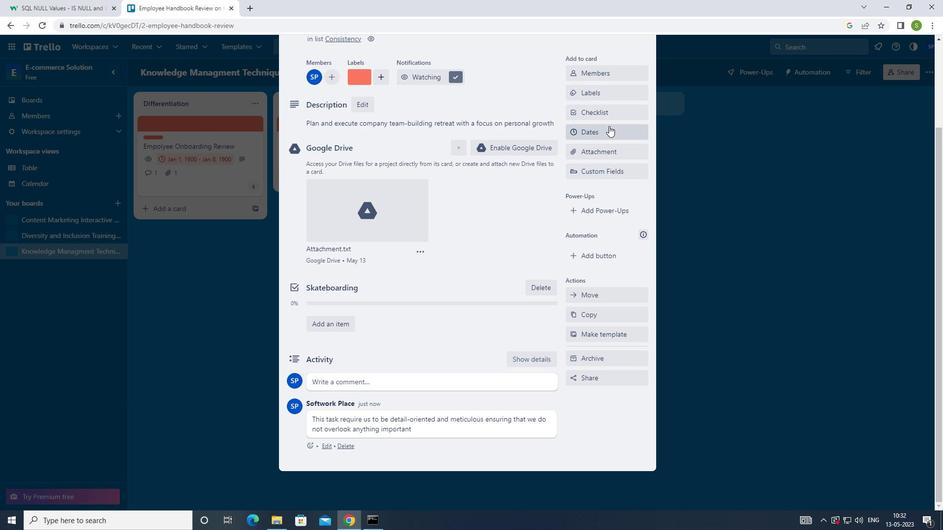 
Action: Mouse pressed left at (609, 126)
Screenshot: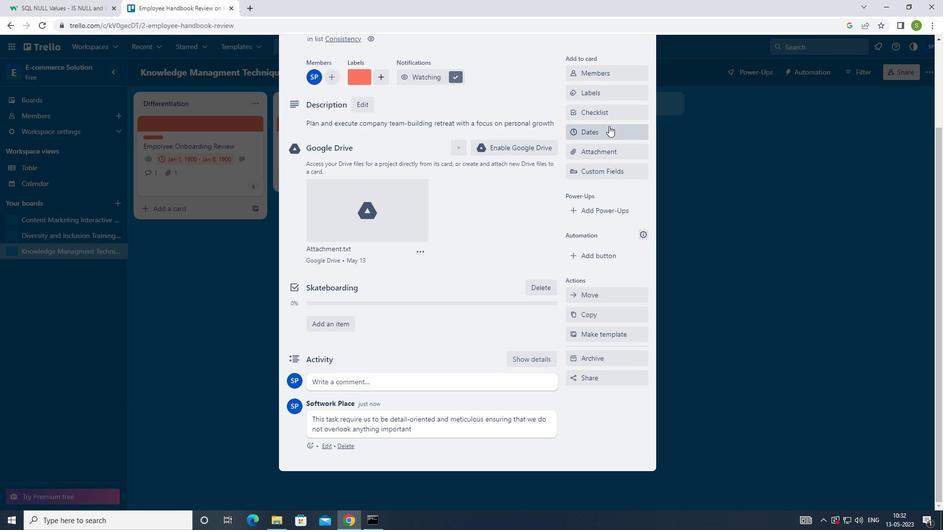 
Action: Mouse moved to (573, 335)
Screenshot: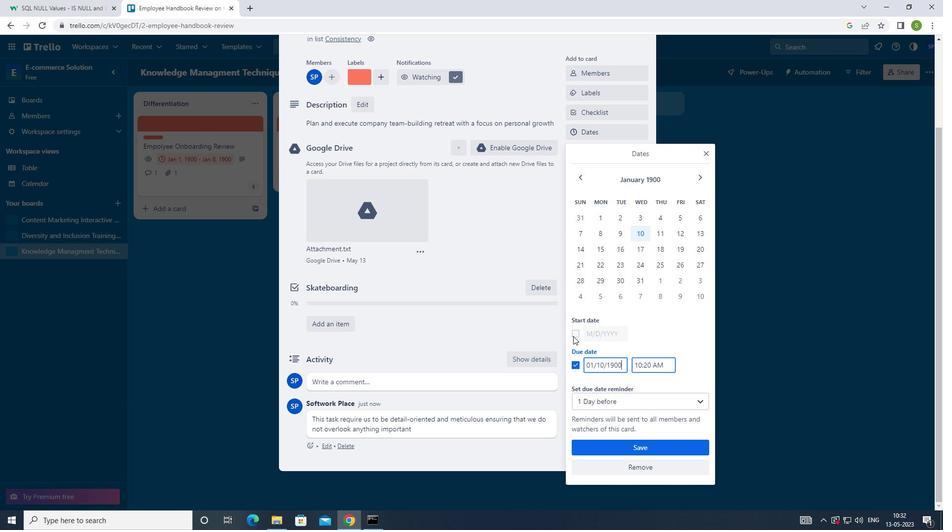 
Action: Mouse pressed left at (573, 335)
Screenshot: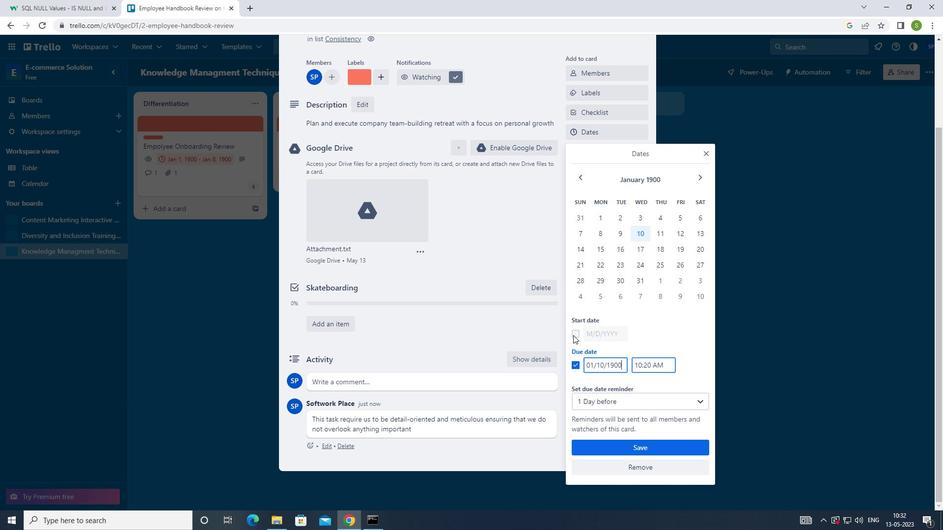
Action: Mouse moved to (663, 218)
Screenshot: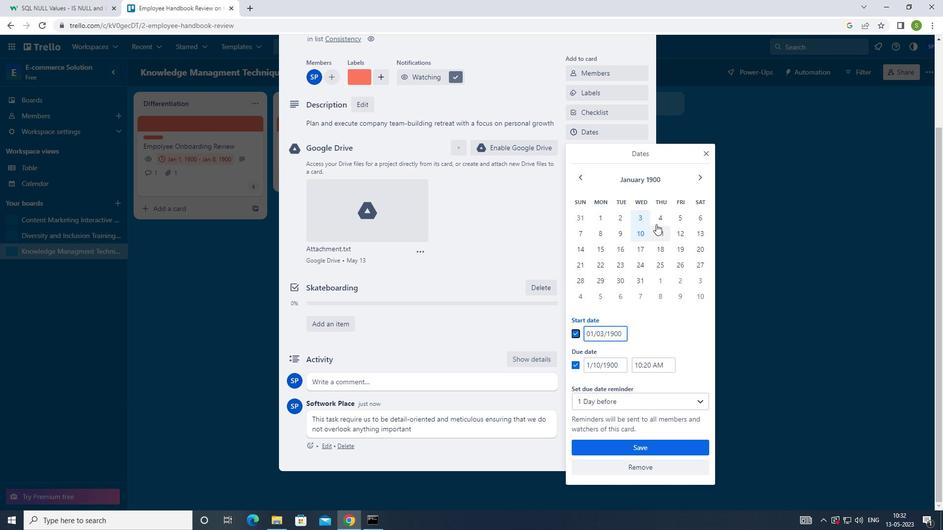 
Action: Mouse pressed left at (663, 218)
Screenshot: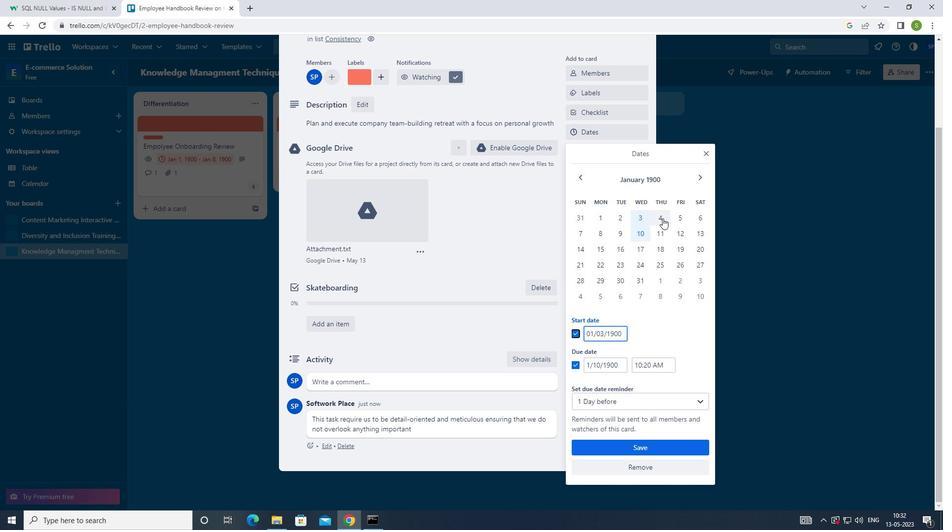 
Action: Mouse moved to (597, 368)
Screenshot: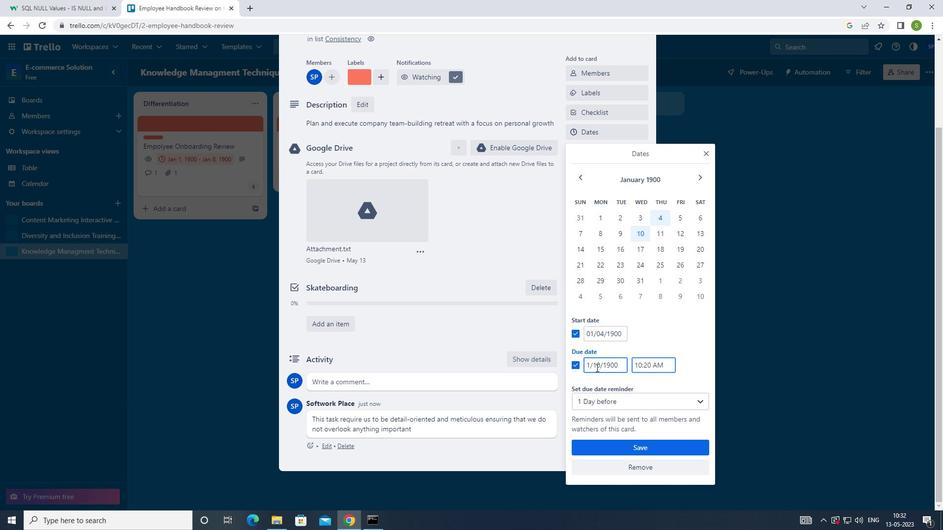 
Action: Mouse pressed left at (597, 368)
Screenshot: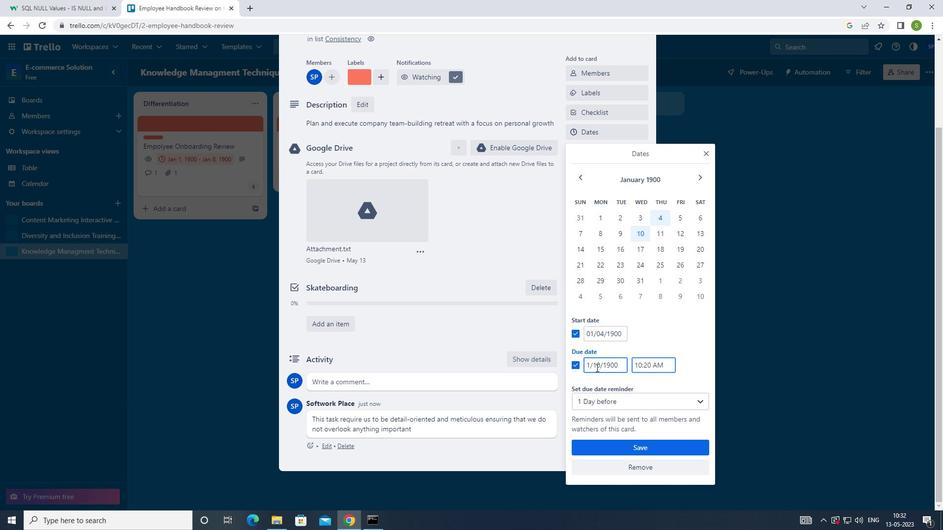 
Action: Mouse moved to (665, 234)
Screenshot: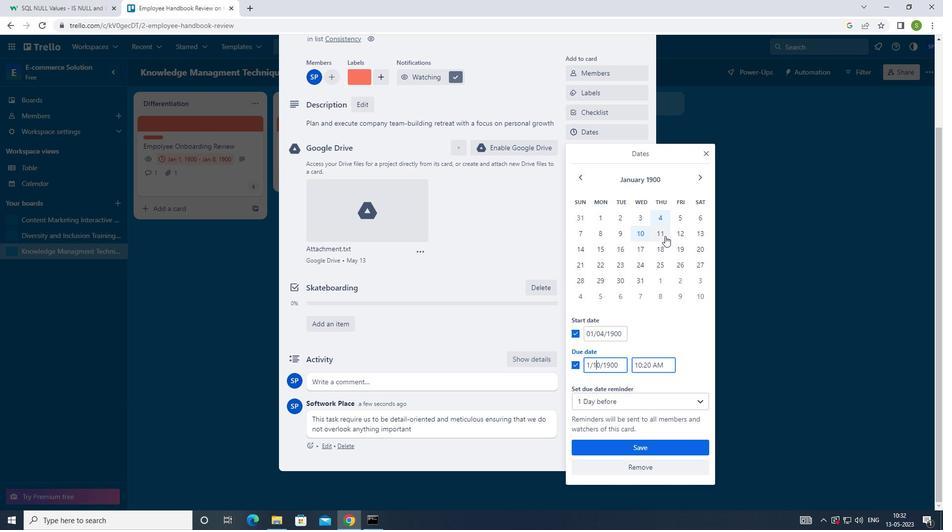 
Action: Mouse pressed left at (665, 234)
Screenshot: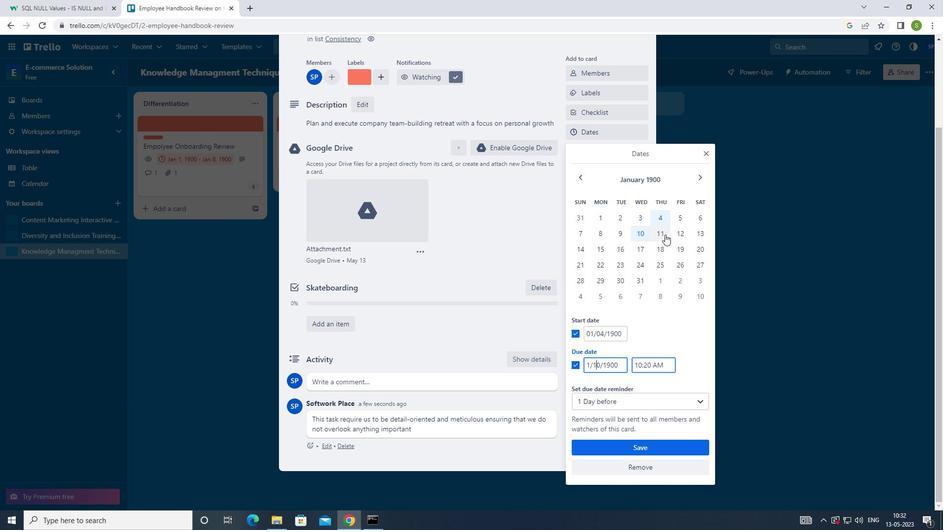 
Action: Mouse moved to (637, 450)
Screenshot: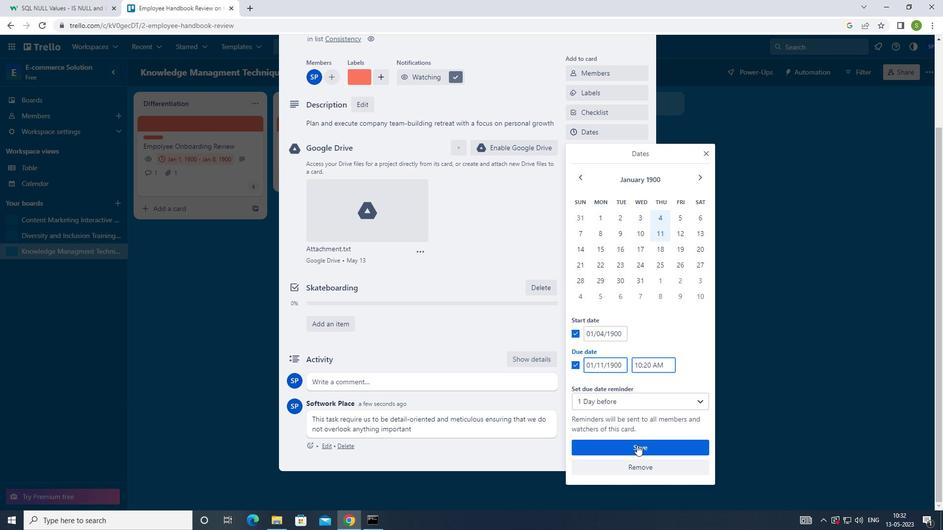 
Action: Mouse pressed left at (637, 450)
Screenshot: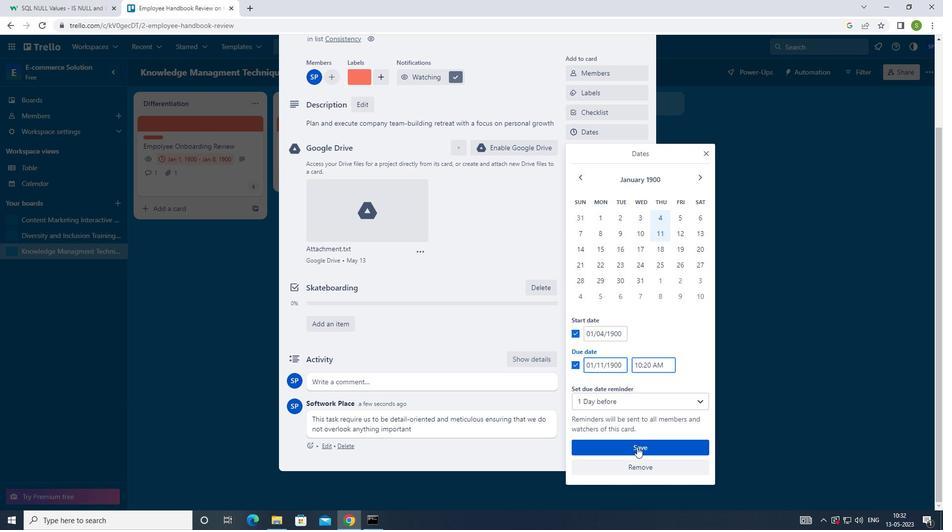 
Action: Mouse moved to (639, 450)
Screenshot: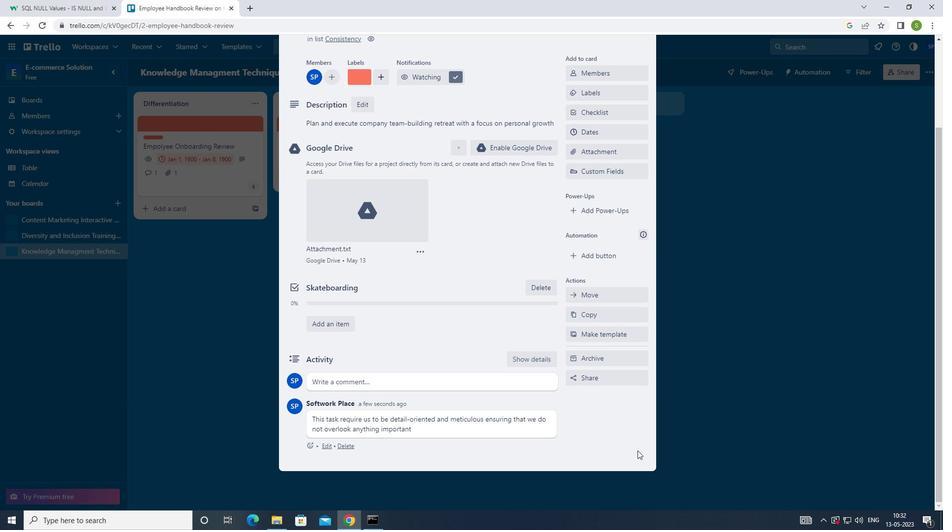 
Action: Key pressed <Key.f8>
Screenshot: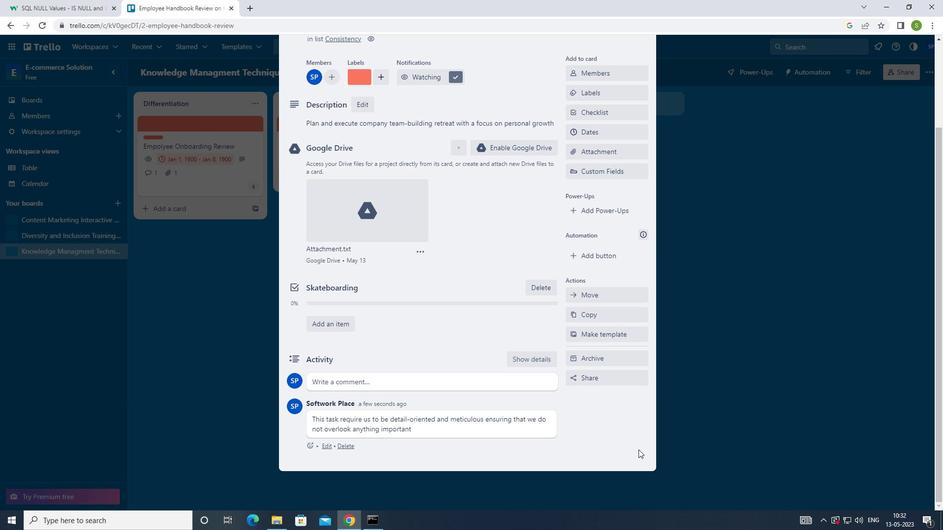 
